 Task: Create record types of product object.
Action: Mouse moved to (550, 51)
Screenshot: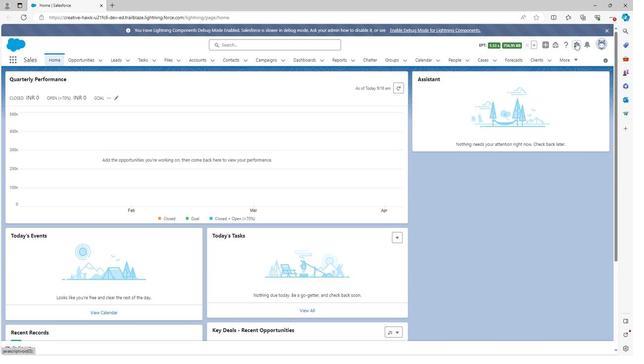 
Action: Mouse pressed left at (550, 51)
Screenshot: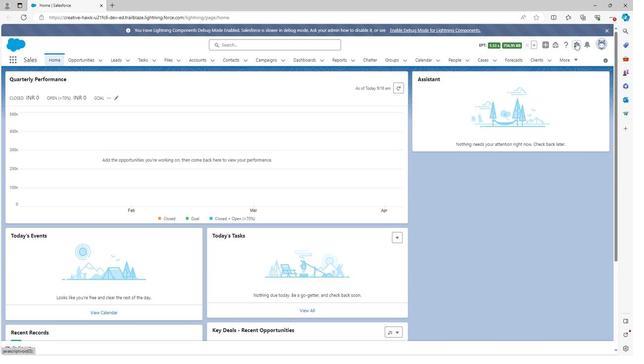 
Action: Mouse moved to (527, 74)
Screenshot: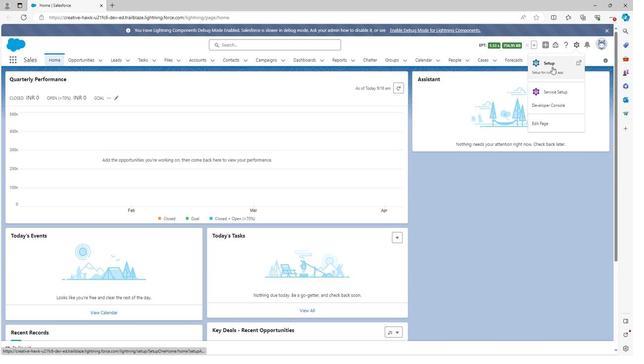 
Action: Mouse pressed left at (527, 74)
Screenshot: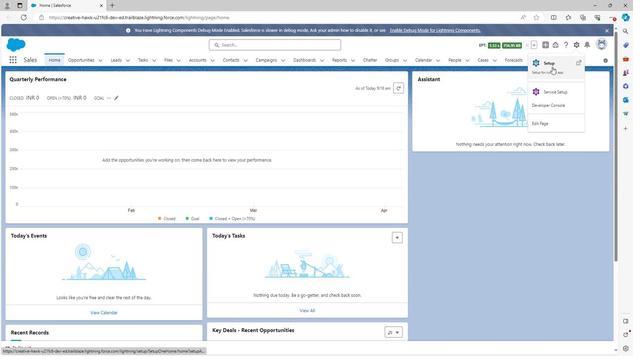 
Action: Mouse moved to (53, 67)
Screenshot: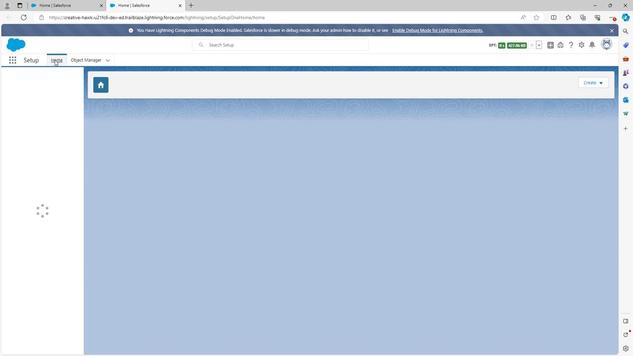 
Action: Mouse pressed left at (53, 67)
Screenshot: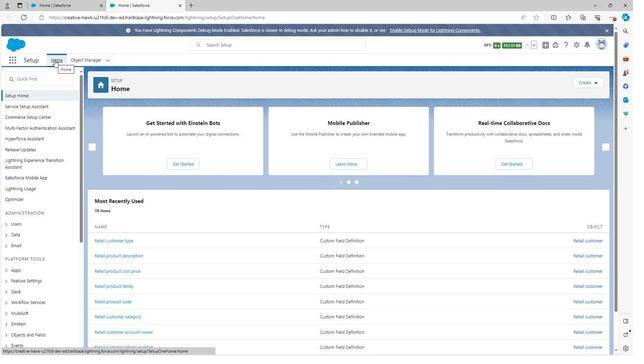 
Action: Mouse moved to (48, 84)
Screenshot: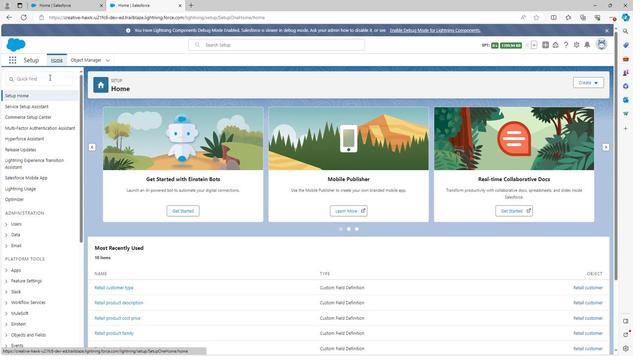 
Action: Mouse pressed left at (48, 84)
Screenshot: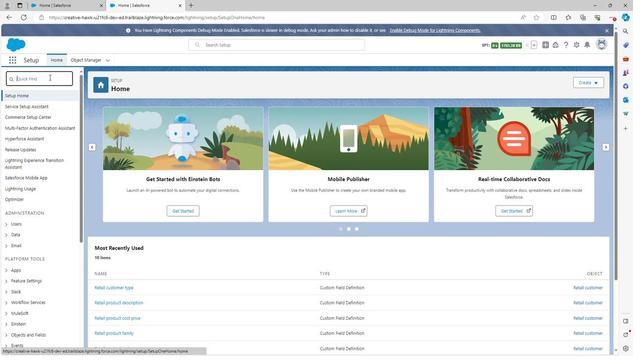 
Action: Mouse moved to (49, 85)
Screenshot: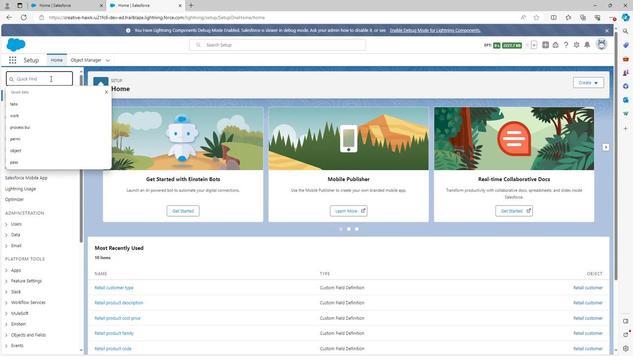 
Action: Key pressed r
Screenshot: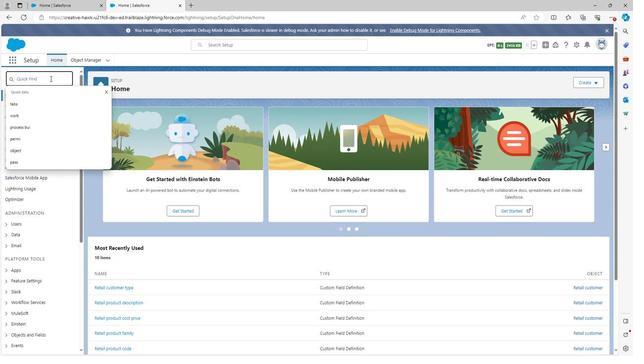 
Action: Mouse moved to (51, 86)
Screenshot: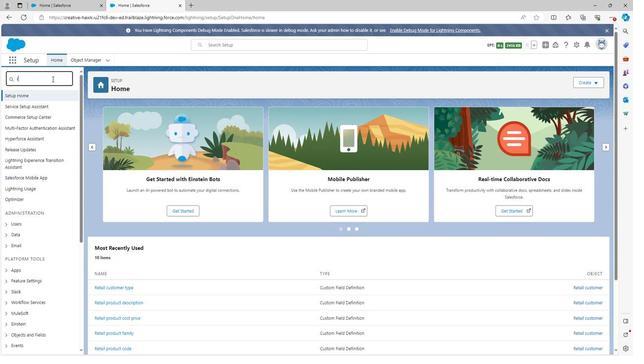 
Action: Key pressed e
Screenshot: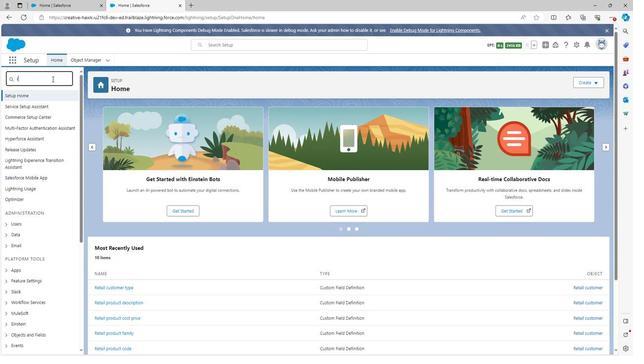 
Action: Mouse moved to (52, 86)
Screenshot: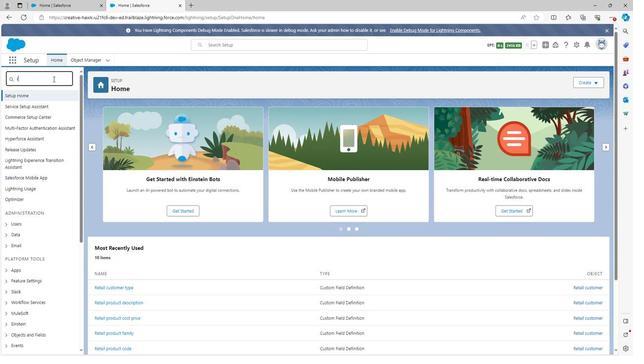 
Action: Key pressed co
Screenshot: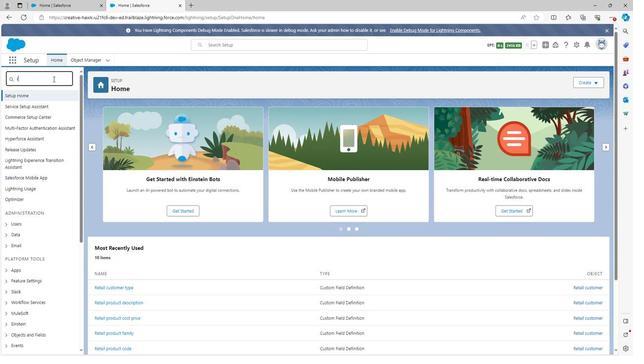 
Action: Mouse moved to (52, 86)
Screenshot: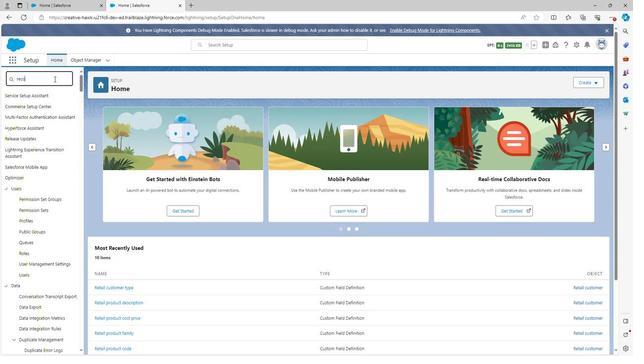 
Action: Key pressed r
Screenshot: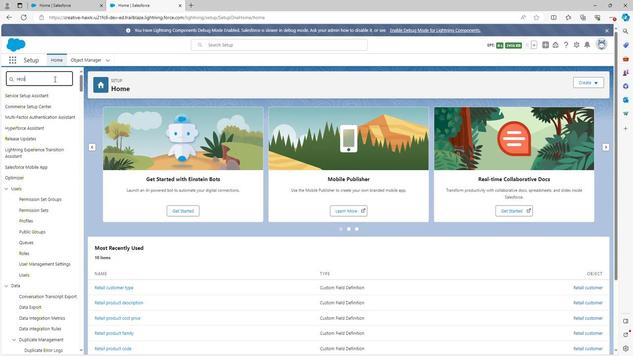 
Action: Mouse moved to (79, 66)
Screenshot: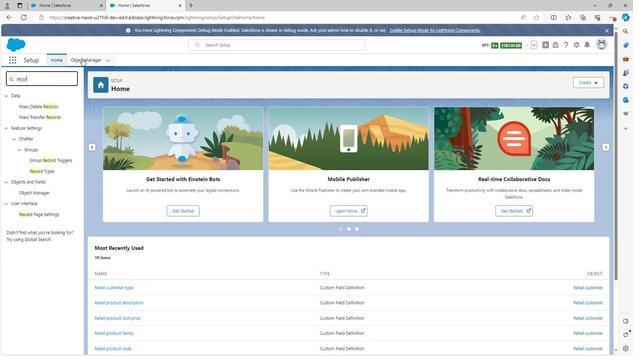 
Action: Mouse pressed left at (79, 66)
Screenshot: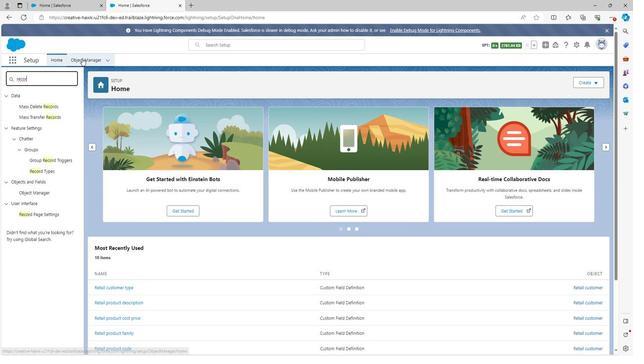 
Action: Mouse moved to (44, 264)
Screenshot: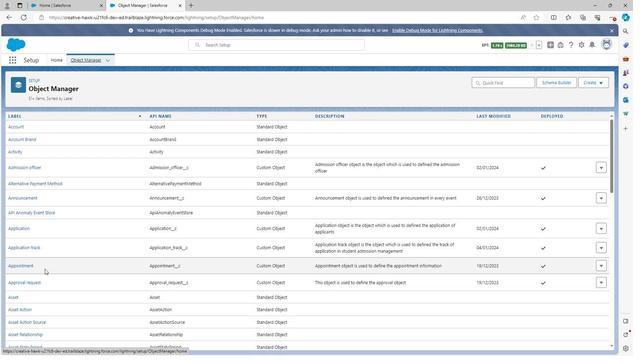 
Action: Mouse scrolled (44, 264) with delta (0, 0)
Screenshot: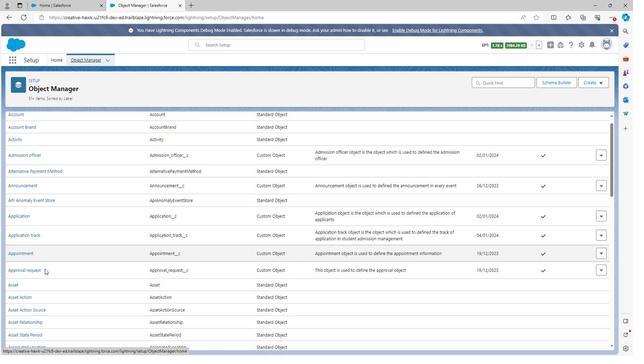 
Action: Mouse scrolled (44, 264) with delta (0, 0)
Screenshot: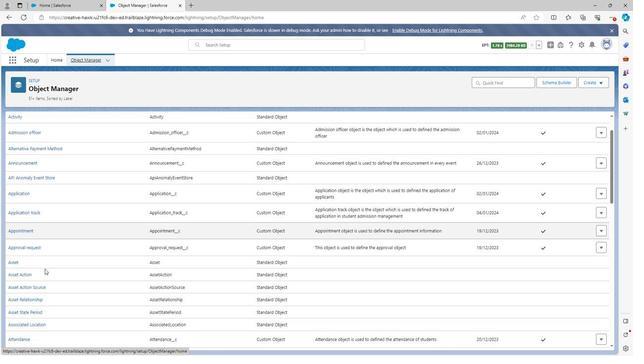 
Action: Mouse scrolled (44, 264) with delta (0, 0)
Screenshot: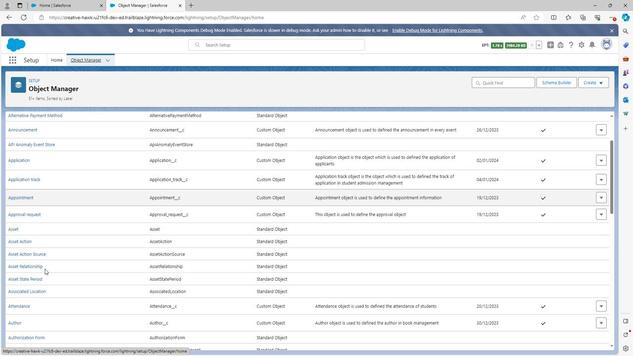 
Action: Mouse scrolled (44, 264) with delta (0, 0)
Screenshot: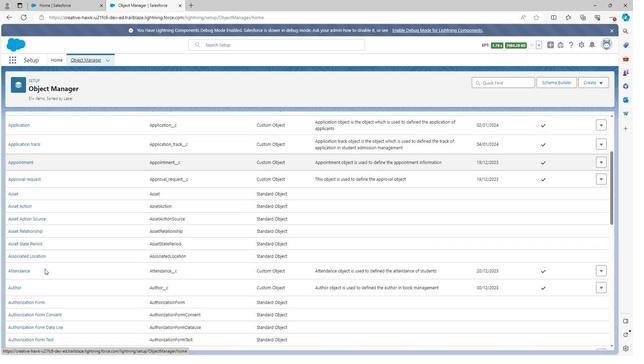 
Action: Mouse scrolled (44, 264) with delta (0, 0)
Screenshot: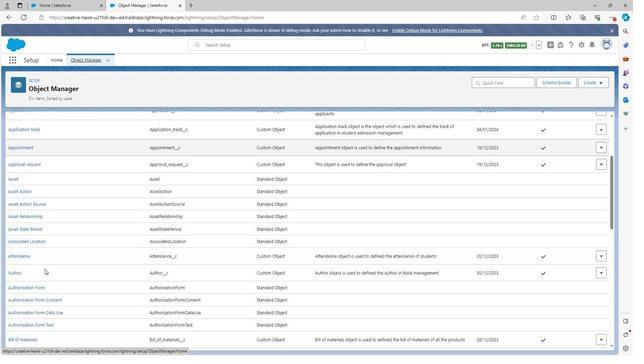 
Action: Mouse scrolled (44, 264) with delta (0, 0)
Screenshot: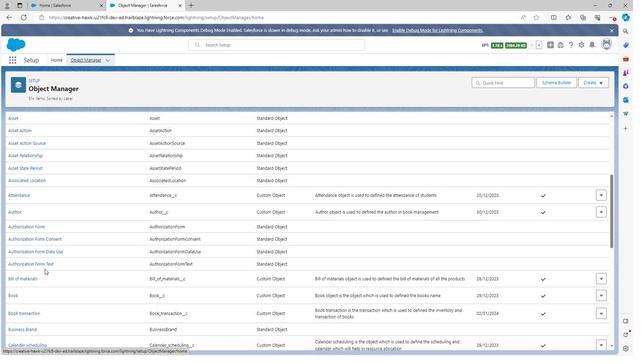 
Action: Mouse scrolled (44, 264) with delta (0, 0)
Screenshot: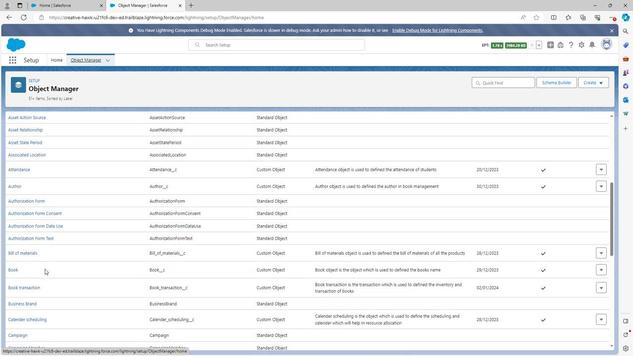 
Action: Mouse scrolled (44, 264) with delta (0, 0)
Screenshot: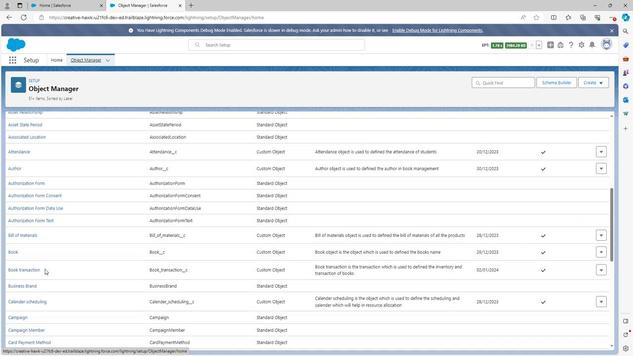 
Action: Mouse scrolled (44, 264) with delta (0, 0)
Screenshot: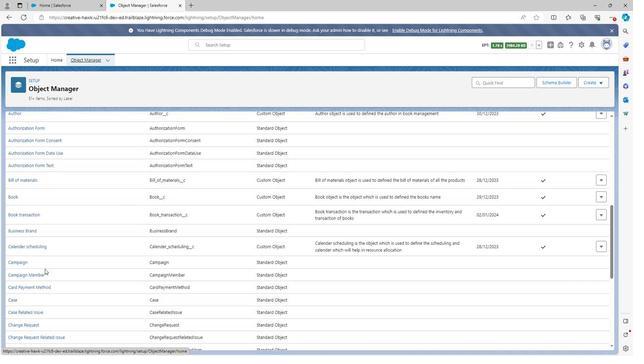 
Action: Mouse scrolled (44, 264) with delta (0, 0)
Screenshot: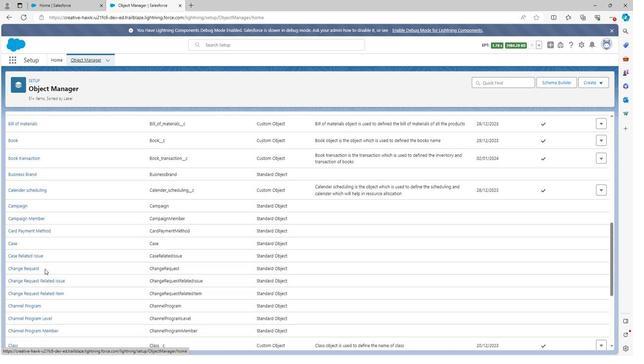 
Action: Mouse scrolled (44, 264) with delta (0, 0)
Screenshot: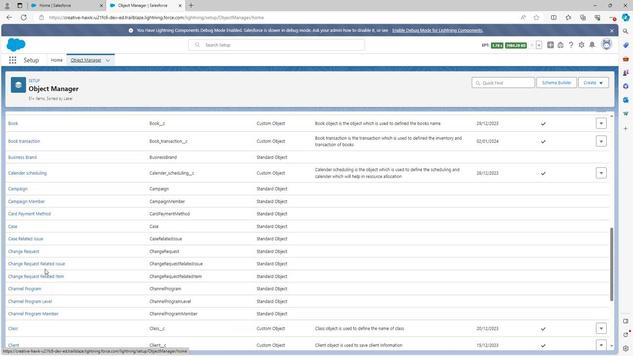 
Action: Mouse scrolled (44, 264) with delta (0, 0)
Screenshot: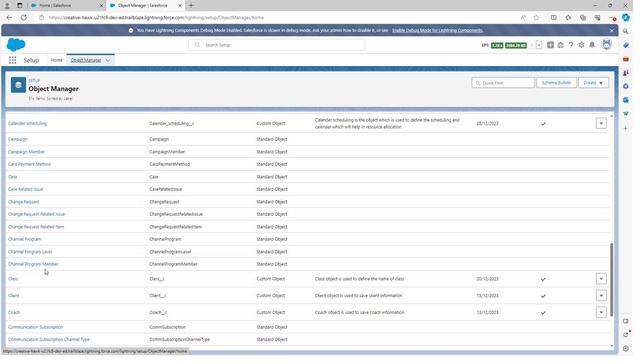 
Action: Mouse scrolled (44, 264) with delta (0, 0)
Screenshot: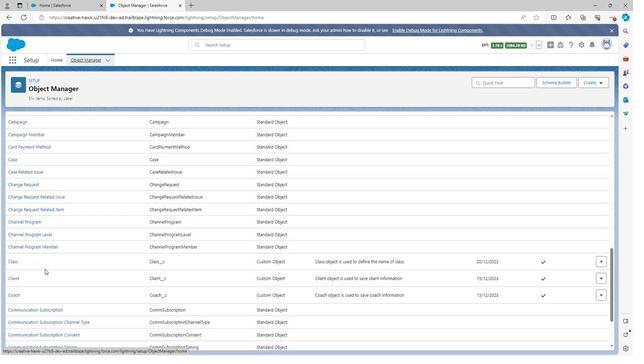 
Action: Mouse scrolled (44, 264) with delta (0, 0)
Screenshot: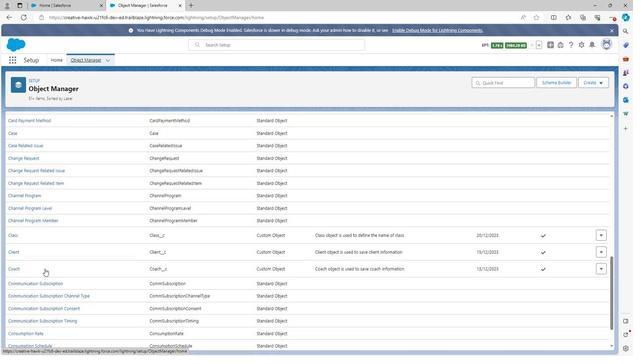
Action: Mouse moved to (44, 265)
Screenshot: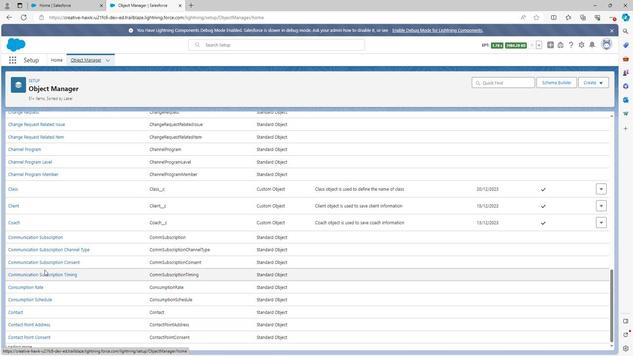 
Action: Mouse scrolled (44, 265) with delta (0, 0)
Screenshot: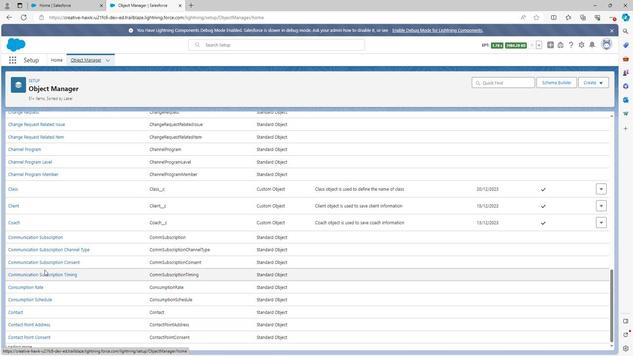 
Action: Mouse moved to (43, 265)
Screenshot: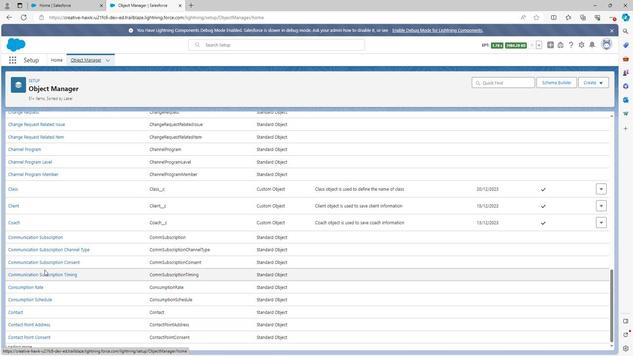 
Action: Mouse scrolled (43, 265) with delta (0, 0)
Screenshot: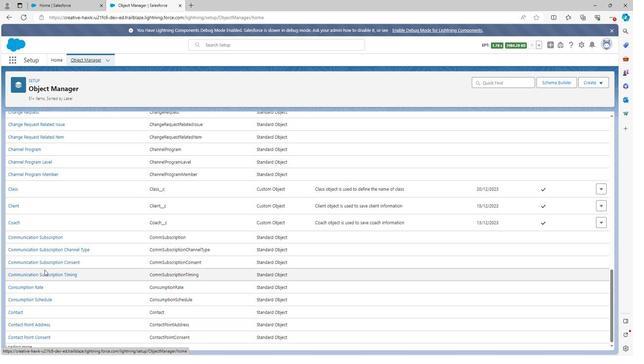 
Action: Mouse scrolled (43, 265) with delta (0, 0)
Screenshot: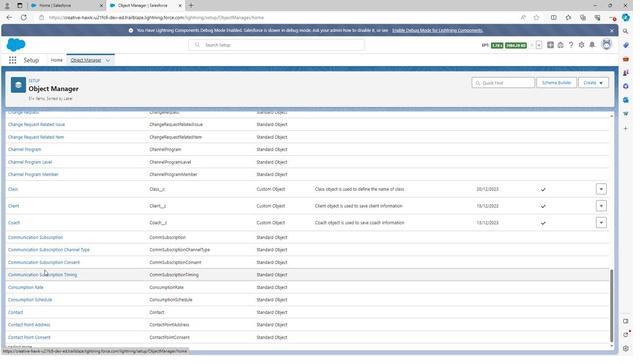 
Action: Mouse scrolled (43, 265) with delta (0, 0)
Screenshot: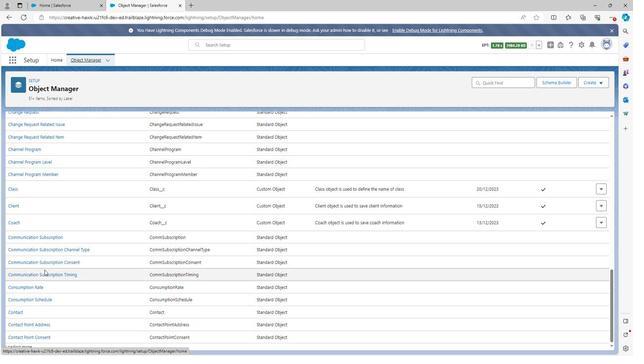 
Action: Mouse scrolled (43, 265) with delta (0, 0)
Screenshot: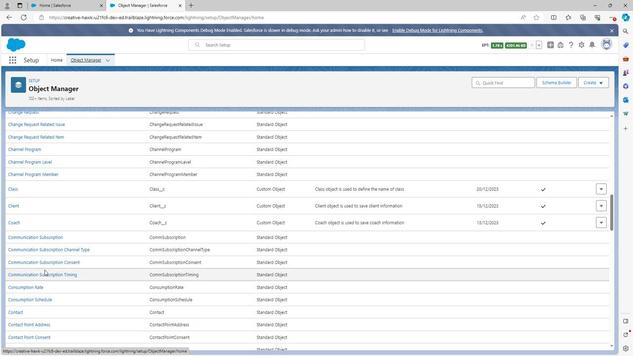 
Action: Mouse scrolled (43, 265) with delta (0, 0)
Screenshot: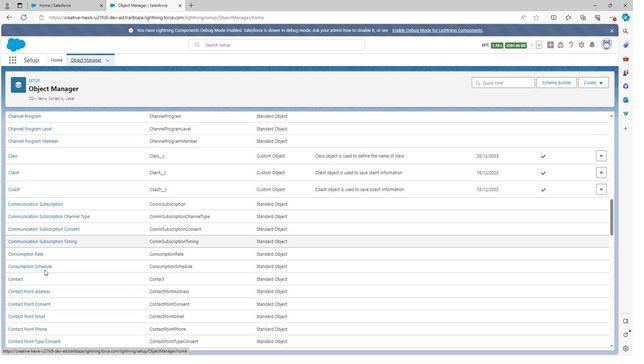
Action: Mouse scrolled (43, 265) with delta (0, 0)
Screenshot: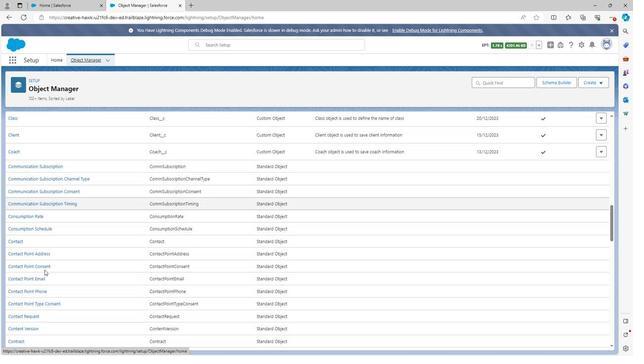 
Action: Mouse scrolled (43, 265) with delta (0, 0)
Screenshot: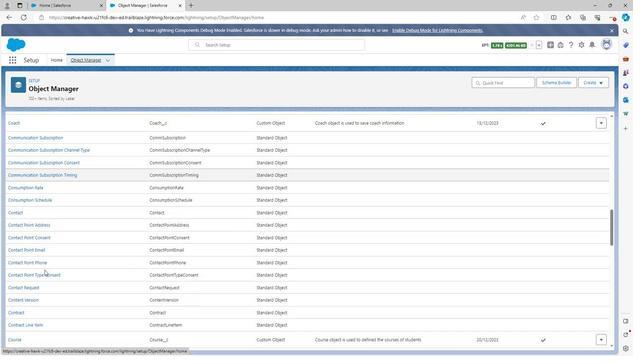 
Action: Mouse scrolled (43, 265) with delta (0, 0)
Screenshot: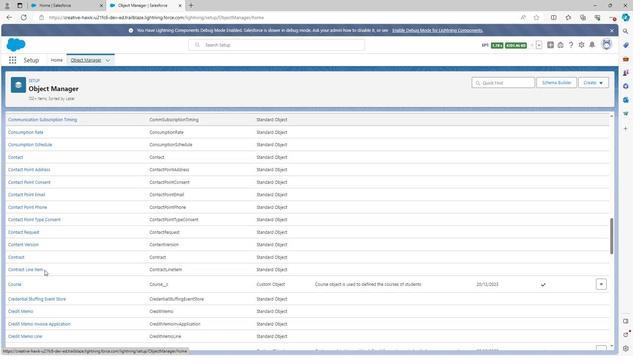 
Action: Mouse scrolled (43, 265) with delta (0, 0)
Screenshot: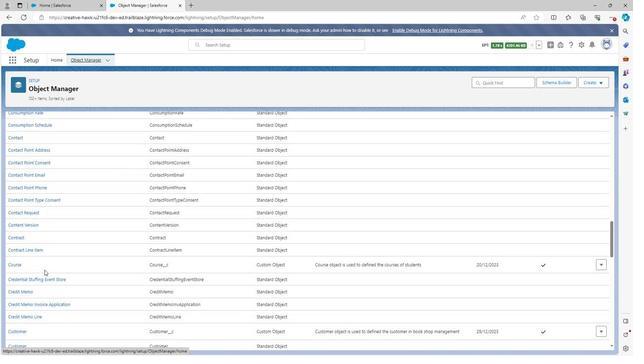 
Action: Mouse scrolled (43, 265) with delta (0, 0)
Screenshot: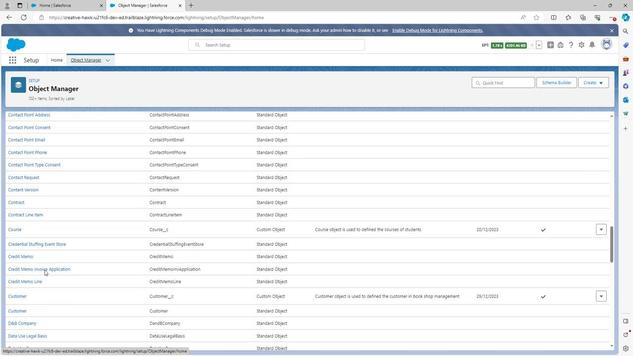 
Action: Mouse scrolled (43, 265) with delta (0, 0)
Screenshot: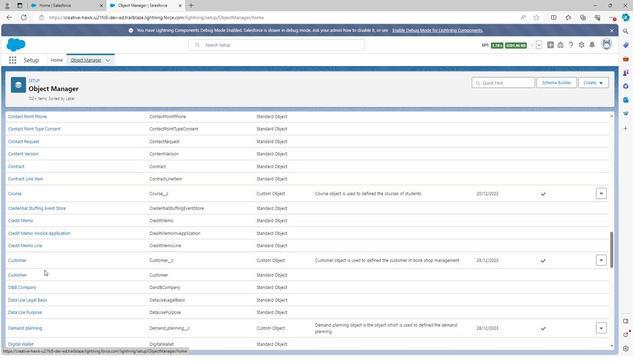 
Action: Mouse scrolled (43, 265) with delta (0, 0)
Screenshot: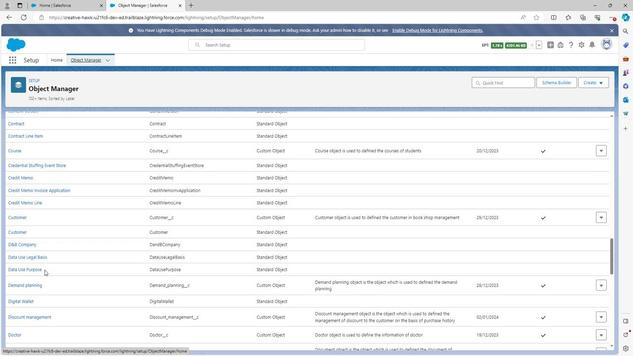 
Action: Mouse scrolled (43, 265) with delta (0, 0)
Screenshot: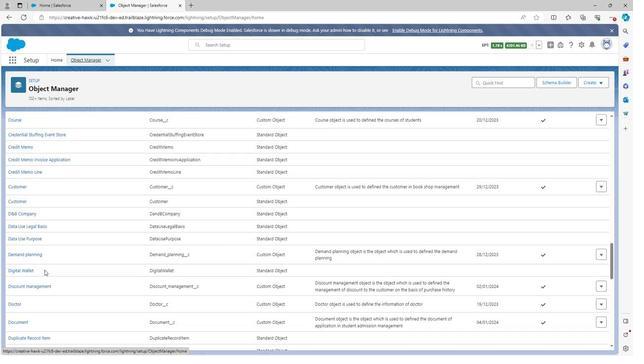 
Action: Mouse scrolled (43, 265) with delta (0, 0)
Screenshot: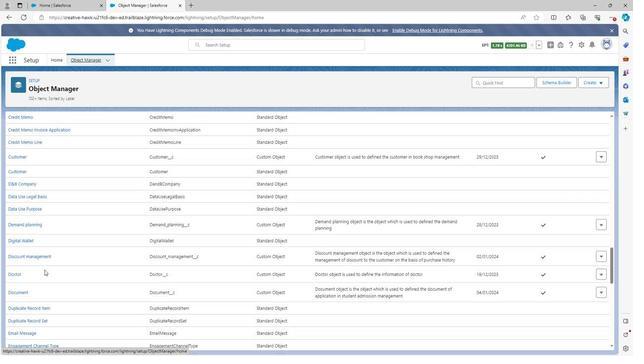 
Action: Mouse scrolled (43, 265) with delta (0, 0)
Screenshot: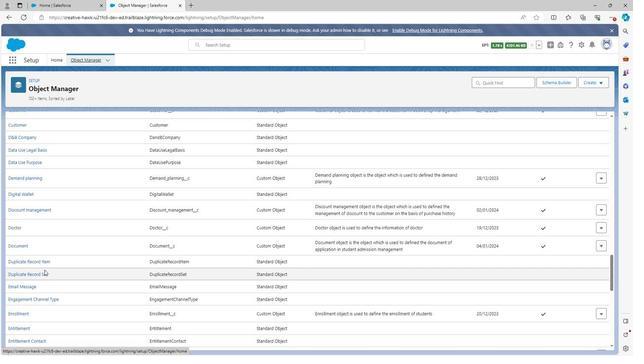 
Action: Mouse scrolled (43, 265) with delta (0, 0)
Screenshot: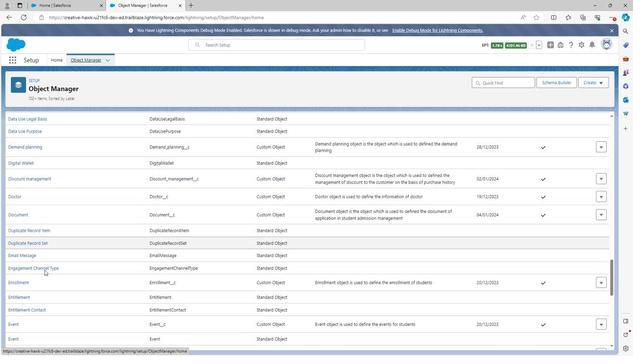 
Action: Mouse scrolled (43, 265) with delta (0, 0)
Screenshot: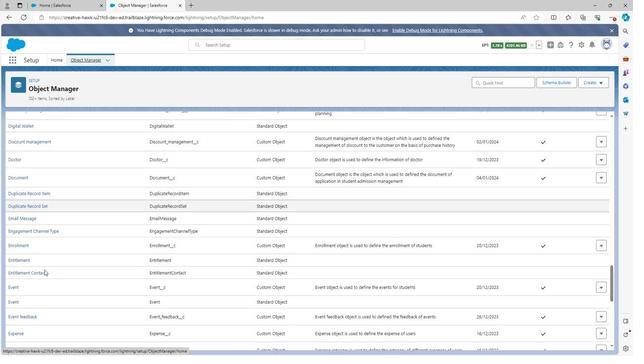 
Action: Mouse scrolled (43, 265) with delta (0, 0)
Screenshot: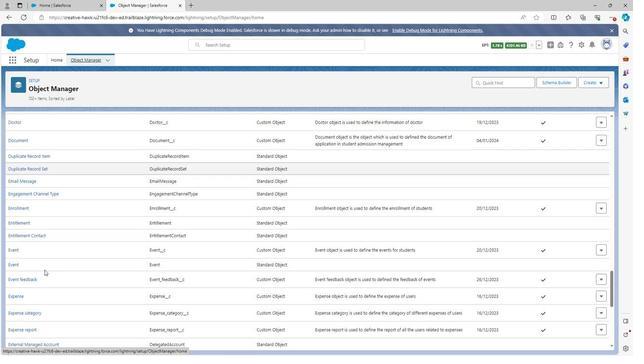 
Action: Mouse scrolled (43, 265) with delta (0, 0)
Screenshot: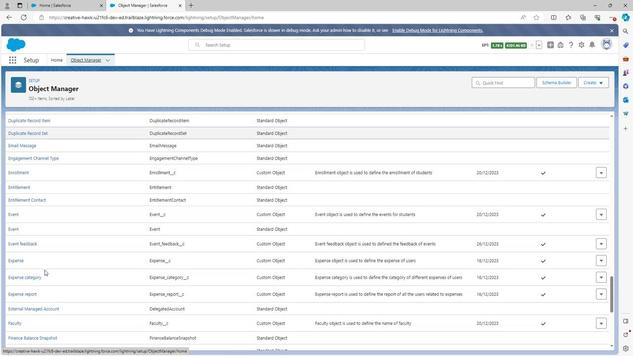 
Action: Mouse scrolled (43, 265) with delta (0, 0)
Screenshot: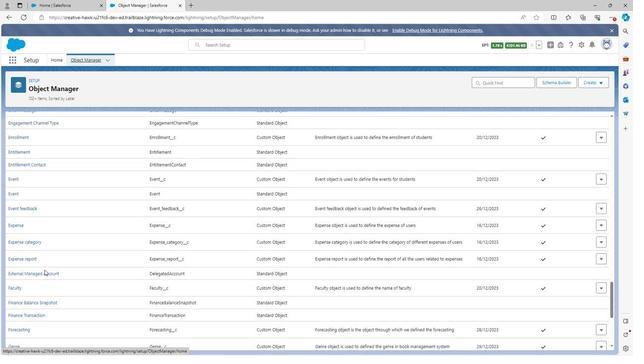 
Action: Mouse scrolled (43, 265) with delta (0, 0)
Screenshot: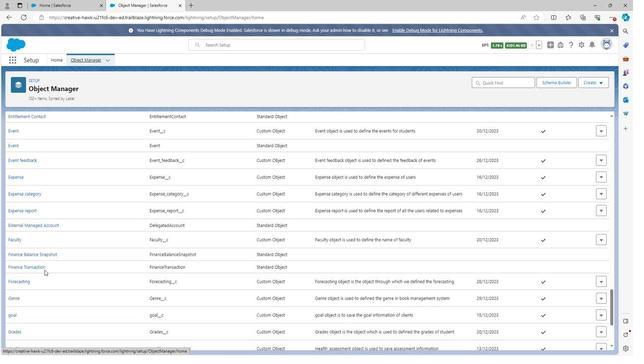 
Action: Mouse scrolled (43, 265) with delta (0, 0)
Screenshot: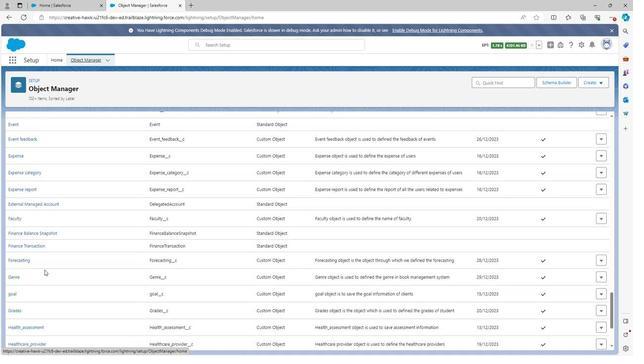
Action: Mouse scrolled (43, 265) with delta (0, 0)
Screenshot: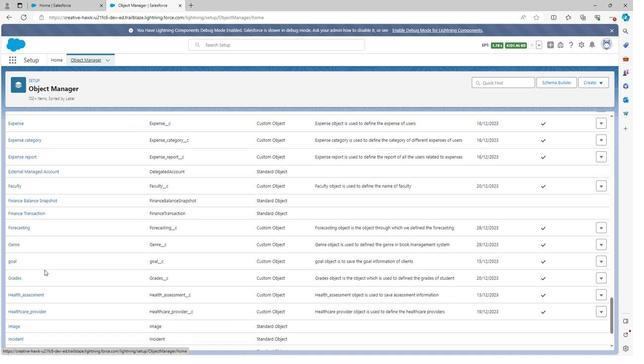 
Action: Mouse scrolled (43, 265) with delta (0, 0)
Screenshot: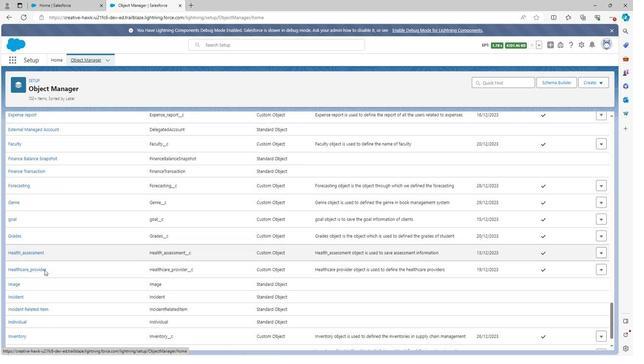 
Action: Mouse scrolled (43, 265) with delta (0, 0)
Screenshot: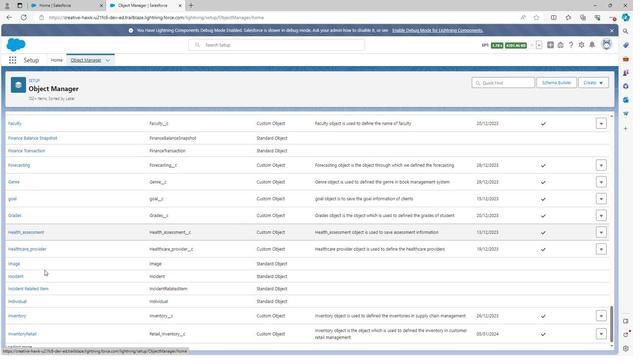 
Action: Mouse scrolled (43, 265) with delta (0, 0)
Screenshot: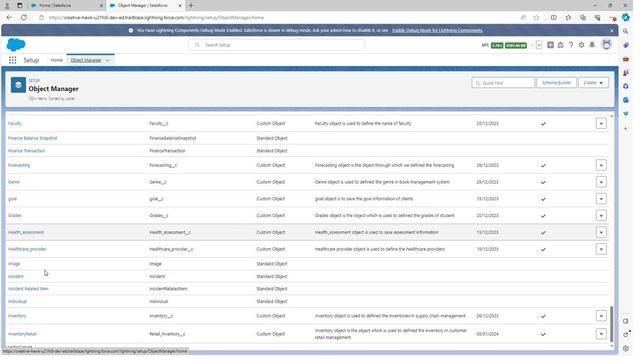 
Action: Mouse scrolled (43, 265) with delta (0, 0)
Screenshot: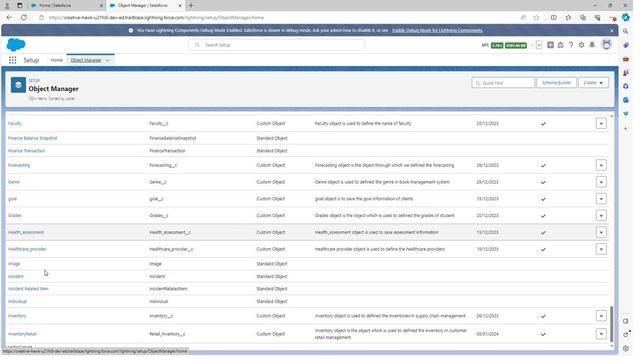 
Action: Mouse scrolled (43, 265) with delta (0, 0)
Screenshot: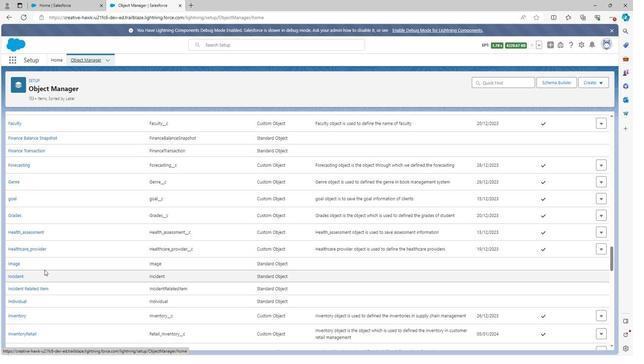 
Action: Mouse scrolled (43, 265) with delta (0, 0)
Screenshot: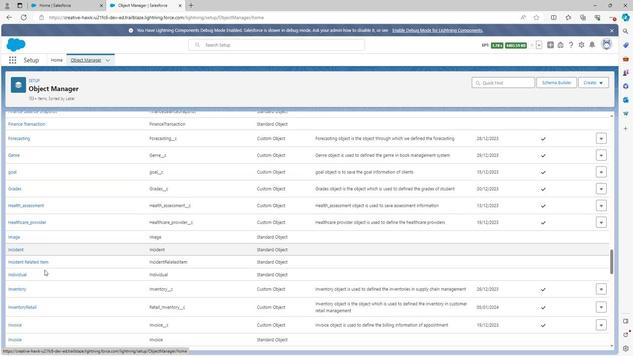 
Action: Mouse scrolled (43, 265) with delta (0, 0)
Screenshot: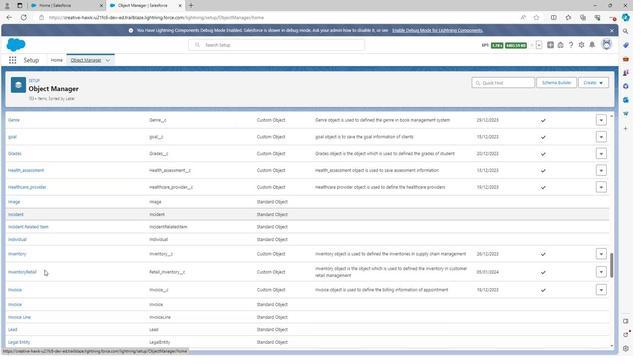 
Action: Mouse scrolled (43, 265) with delta (0, 0)
Screenshot: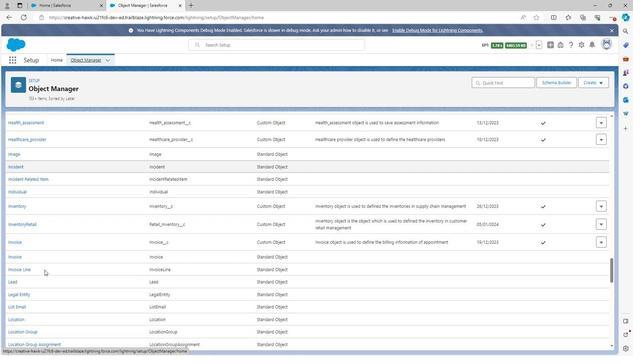 
Action: Mouse scrolled (43, 265) with delta (0, 0)
Screenshot: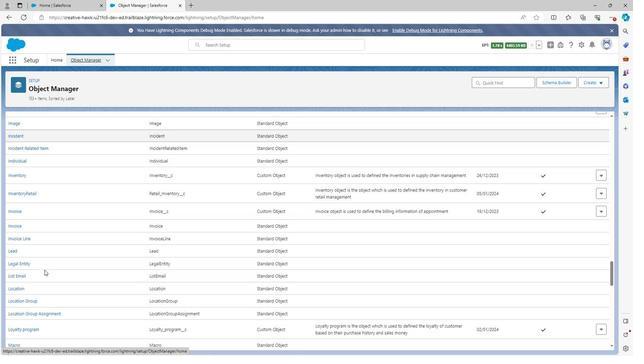 
Action: Mouse scrolled (43, 265) with delta (0, 0)
Screenshot: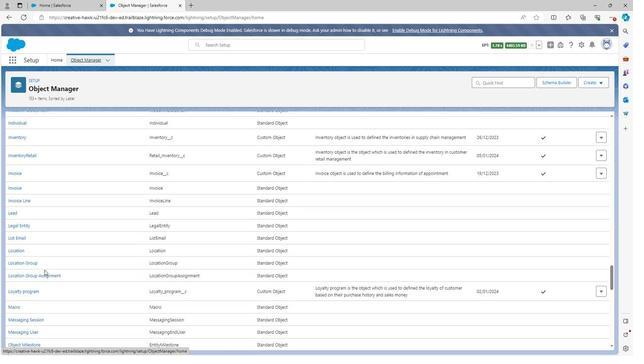 
Action: Mouse scrolled (43, 265) with delta (0, 0)
Screenshot: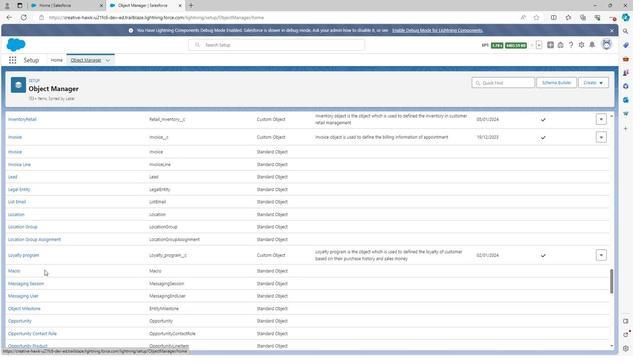 
Action: Mouse scrolled (43, 265) with delta (0, 0)
Screenshot: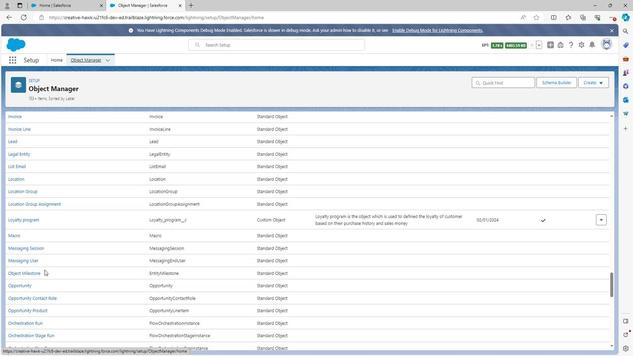 
Action: Mouse scrolled (43, 265) with delta (0, 0)
Screenshot: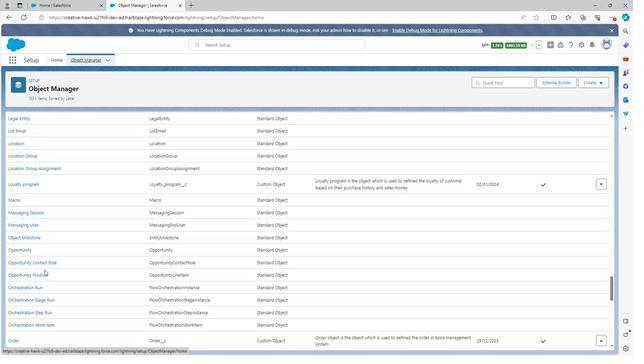 
Action: Mouse scrolled (43, 265) with delta (0, 0)
Screenshot: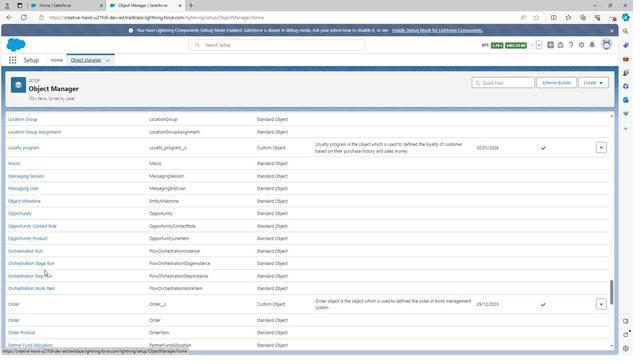 
Action: Mouse scrolled (43, 265) with delta (0, 0)
Screenshot: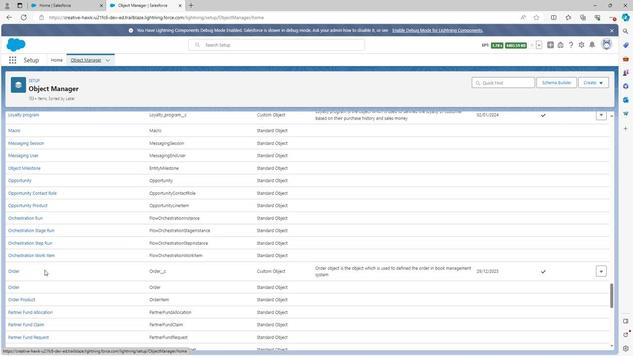 
Action: Mouse scrolled (43, 265) with delta (0, 0)
Screenshot: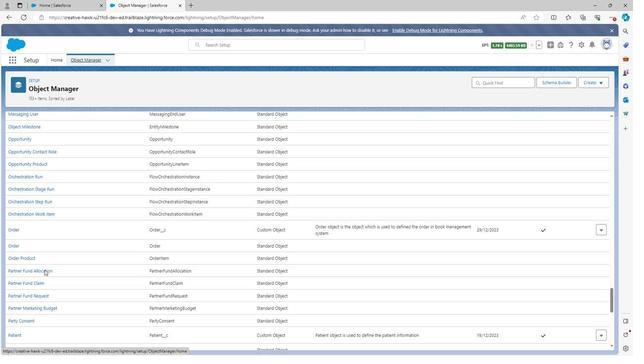 
Action: Mouse scrolled (43, 265) with delta (0, 0)
Screenshot: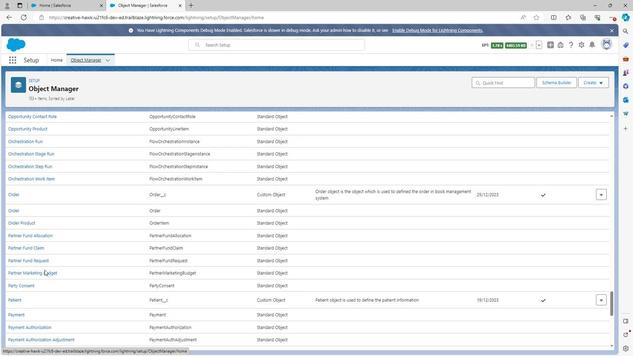 
Action: Mouse scrolled (43, 265) with delta (0, 0)
Screenshot: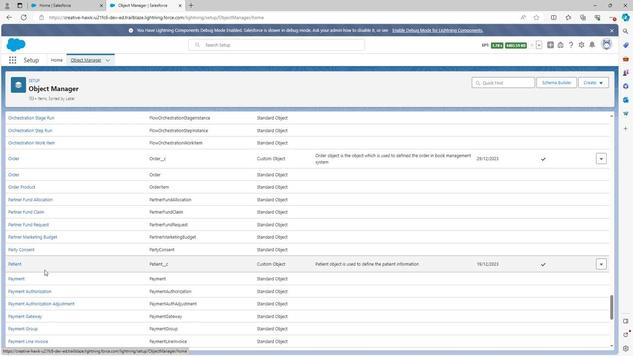 
Action: Mouse scrolled (43, 265) with delta (0, 0)
Screenshot: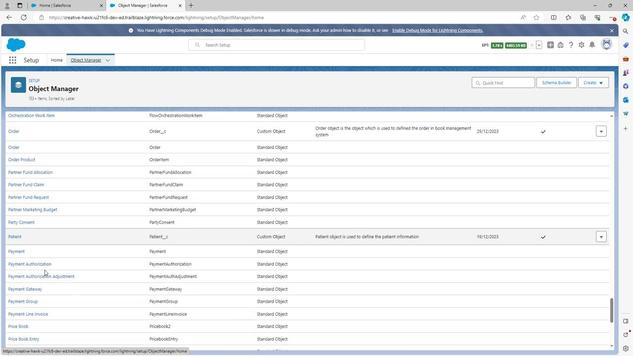 
Action: Mouse scrolled (43, 265) with delta (0, 0)
Screenshot: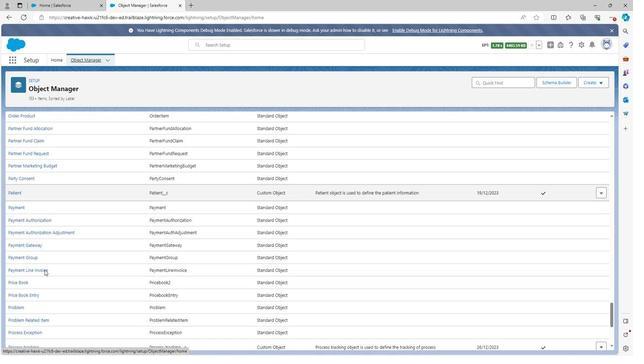 
Action: Mouse scrolled (43, 265) with delta (0, 0)
Screenshot: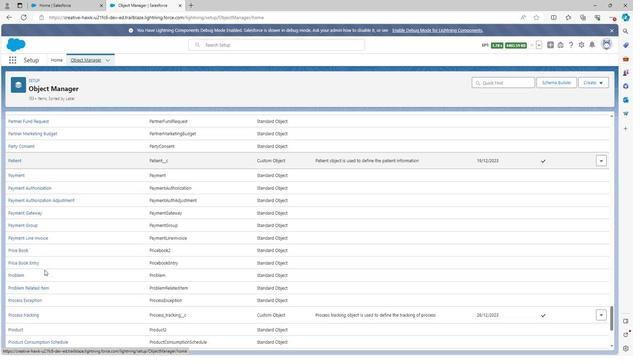 
Action: Mouse moved to (16, 285)
Screenshot: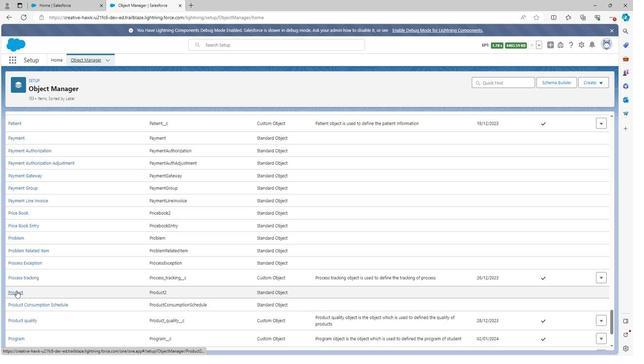 
Action: Mouse scrolled (16, 285) with delta (0, 0)
Screenshot: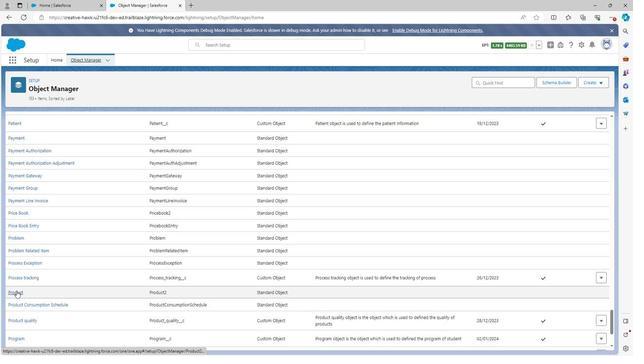 
Action: Mouse scrolled (16, 285) with delta (0, 0)
Screenshot: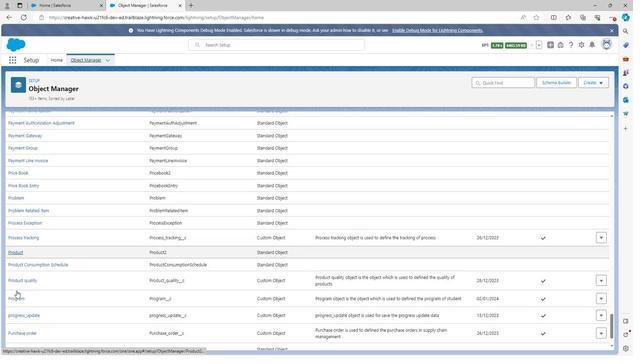 
Action: Mouse moved to (16, 285)
Screenshot: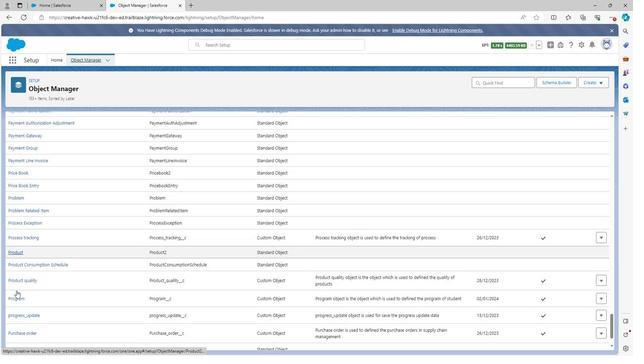
Action: Mouse scrolled (16, 285) with delta (0, 0)
Screenshot: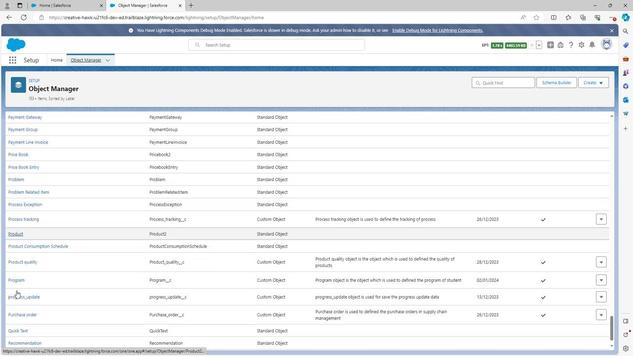 
Action: Mouse moved to (18, 285)
Screenshot: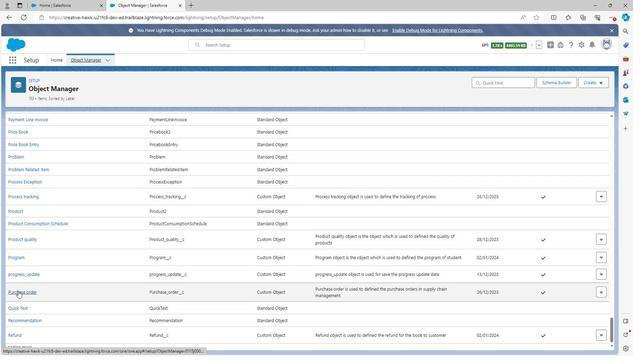 
Action: Mouse scrolled (18, 285) with delta (0, 0)
Screenshot: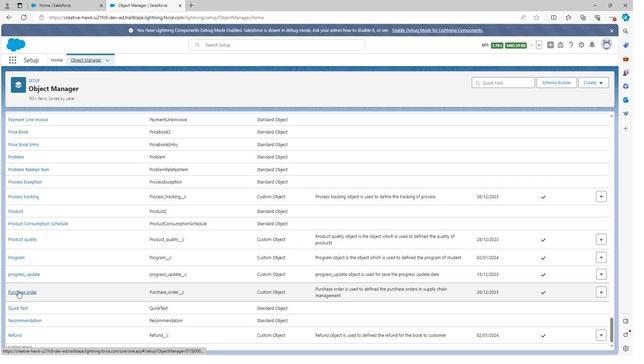 
Action: Mouse scrolled (18, 285) with delta (0, 0)
Screenshot: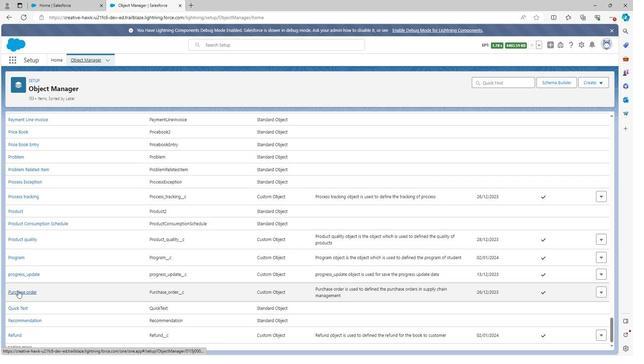 
Action: Mouse scrolled (18, 285) with delta (0, 0)
Screenshot: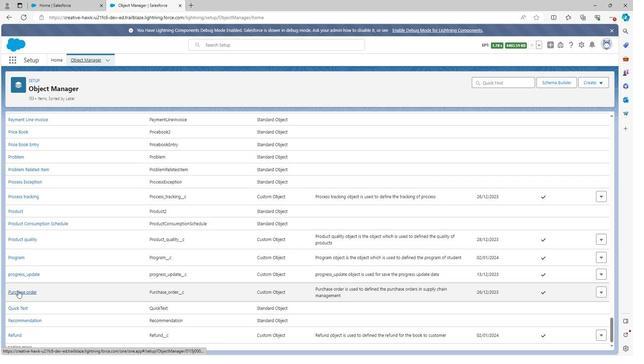 
Action: Mouse moved to (28, 286)
Screenshot: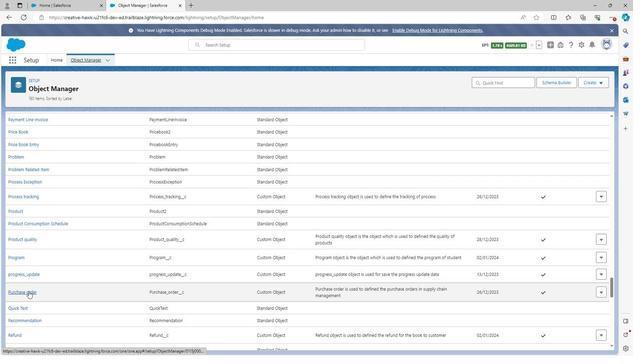 
Action: Mouse scrolled (28, 285) with delta (0, 0)
Screenshot: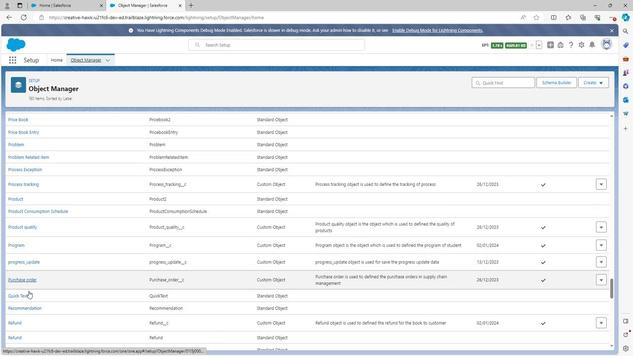 
Action: Mouse scrolled (28, 285) with delta (0, 0)
Screenshot: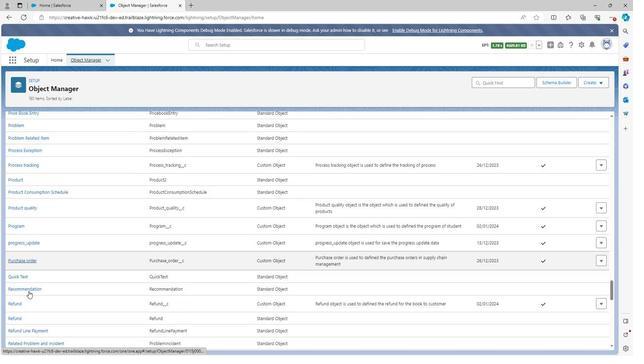 
Action: Mouse scrolled (28, 285) with delta (0, 0)
Screenshot: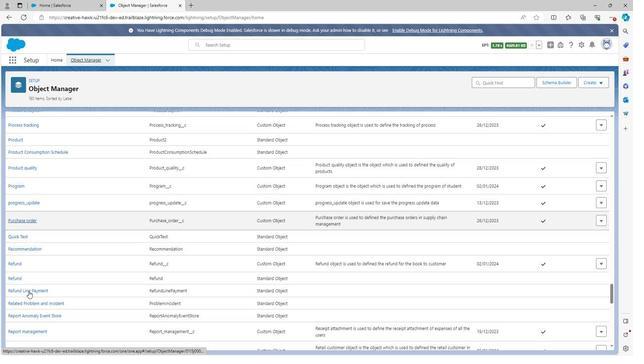 
Action: Mouse scrolled (28, 285) with delta (0, 0)
Screenshot: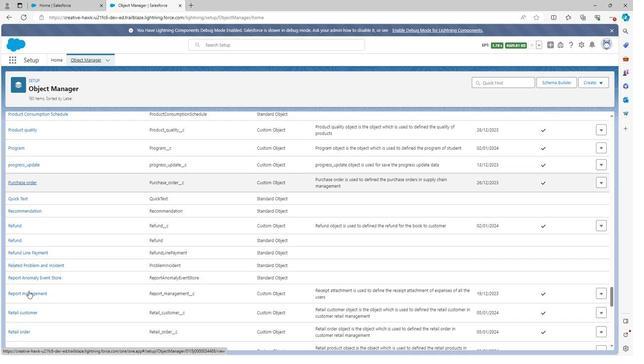 
Action: Mouse moved to (25, 309)
Screenshot: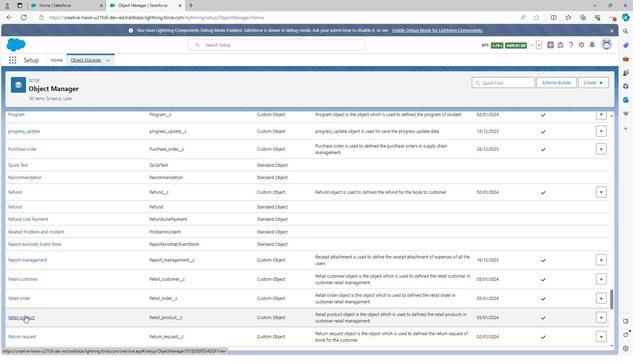 
Action: Mouse pressed left at (25, 309)
Screenshot: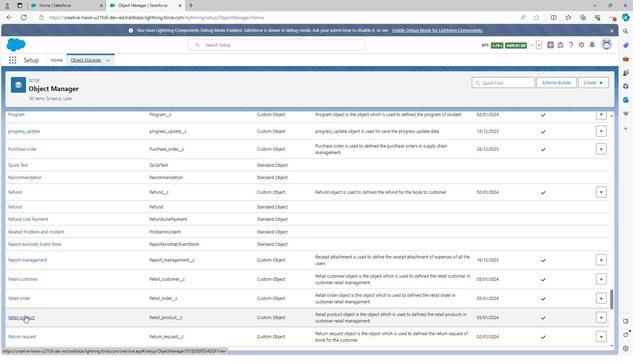 
Action: Mouse moved to (28, 218)
Screenshot: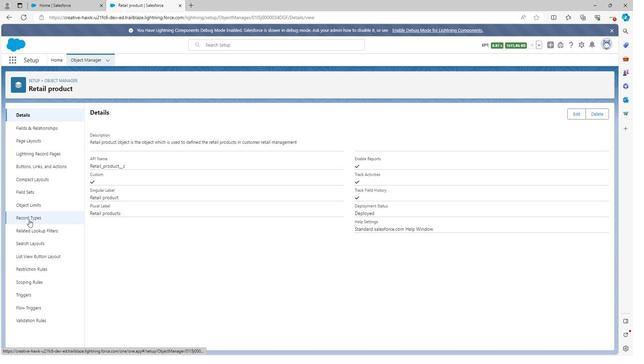 
Action: Mouse pressed left at (28, 218)
Screenshot: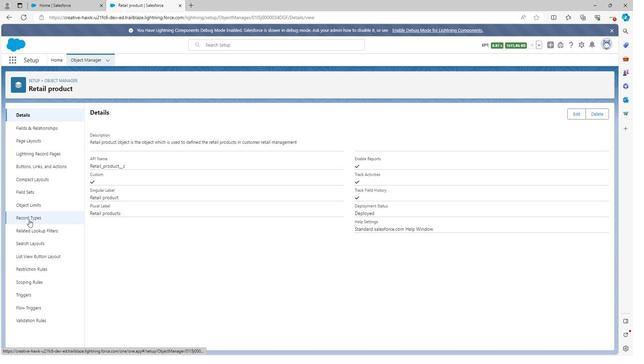 
Action: Mouse moved to (514, 119)
Screenshot: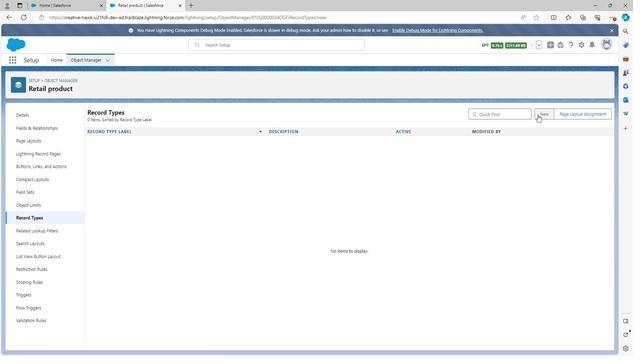 
Action: Mouse pressed left at (514, 119)
Screenshot: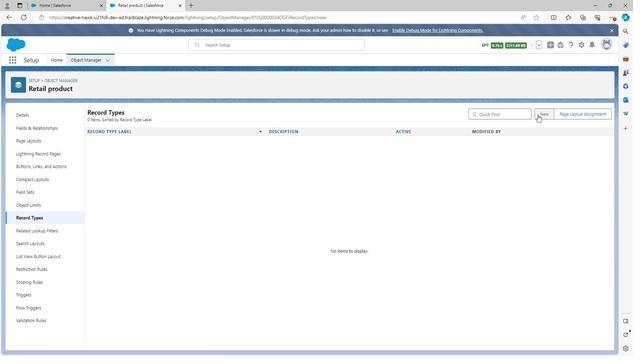 
Action: Mouse moved to (191, 177)
Screenshot: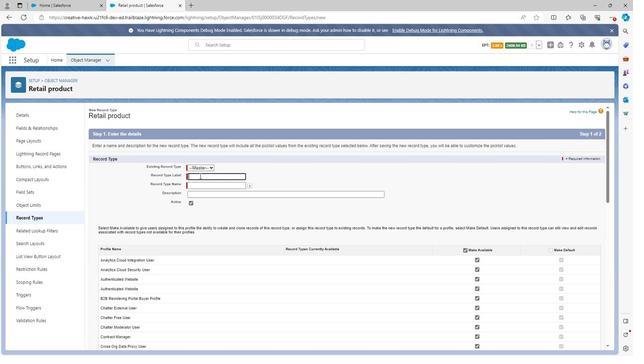 
Action: Key pressed <Key.shift><Key.shift><Key.shift><Key.shift><Key.shift><Key.shift><Key.shift><Key.shift><Key.shift><Key.shift><Key.shift><Key.shift>Retail<Key.space>product<Key.space>code<Key.space>
Screenshot: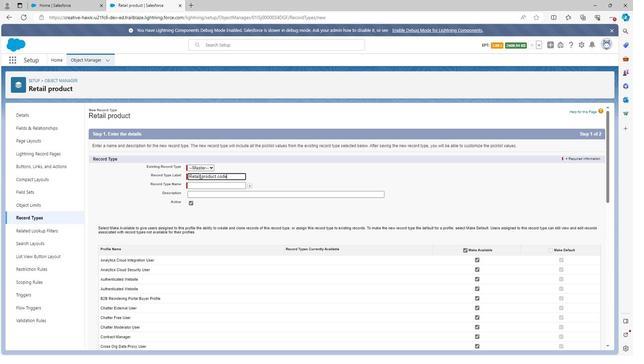 
Action: Mouse moved to (277, 178)
Screenshot: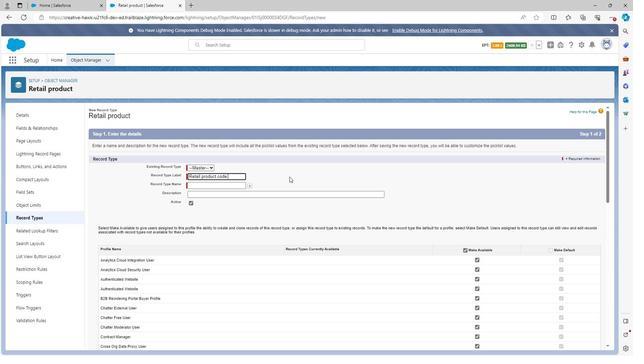 
Action: Mouse pressed left at (277, 178)
Screenshot: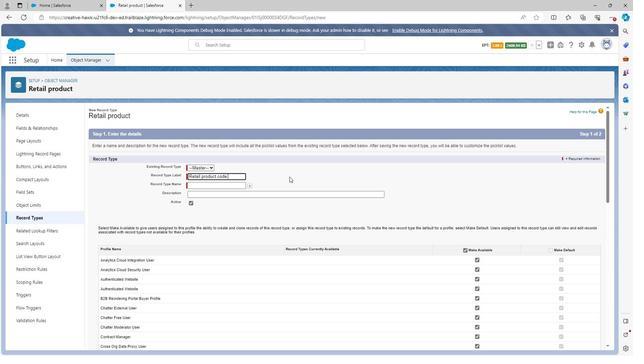 
Action: Mouse moved to (237, 193)
Screenshot: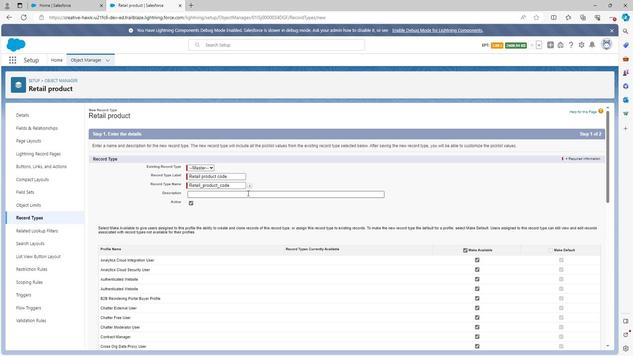 
Action: Mouse pressed left at (237, 193)
Screenshot: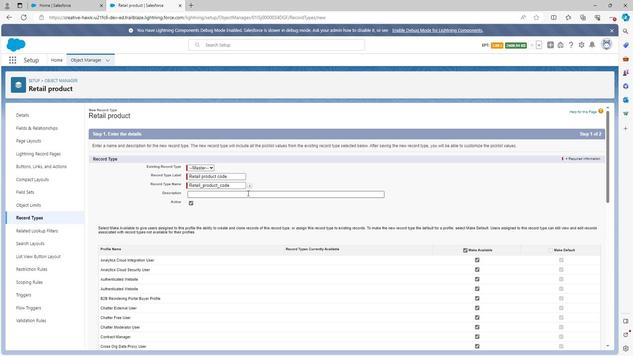 
Action: Mouse moved to (208, 191)
Screenshot: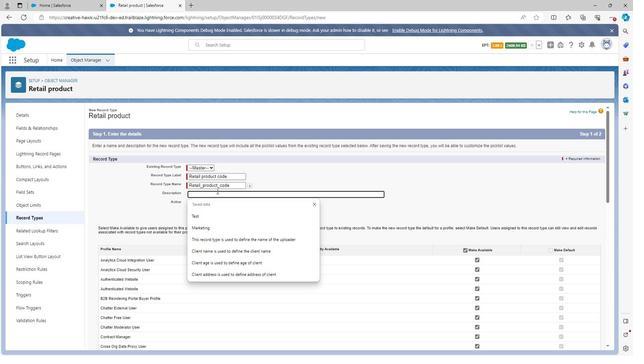 
Action: Key pressed <Key.shift><Key.shift>Retail<Key.space>product<Key.space>code<Key.space>record<Key.space>type<Key.space>is<Key.space>the<Key.space>record<Key.space>type<Key.space>in<Key.space>which<Key.space>w<Key.left><Key.left><Key.left><Key.left><Key.left><Key.left><Key.left><Key.left><Key.backspace><Key.backspace>through<Key.right><Key.right><Key.right><Key.right><Key.right><Key.right><Key.right><Key.right><Key.right><Key.right><Key.right><Key.right><Key.right><Key.right><Key.right><Key.right><Key.right><Key.right><Key.right><Key.right><Key.right><Key.right><Key.right><Key.right><Key.right><Key.right><Key.right><Key.right><Key.right><Key.right><Key.right><Key.right><Key.right><Key.right><Key.right><Key.right><Key.right><Key.right><Key.right><Key.right><Key.right><Key.right><Key.right><Key.right><Key.right><Key.right><Key.right><Key.right><Key.right><Key.right><Key.right><Key.right><Key.right><Key.right><Key.right><Key.right><Key.right><Key.right><Key.right><Key.right><Key.right><Key.right><Key.right><Key.right><Key.right><Key.right><Key.right><Key.right><Key.right><Key.right><Key.right><Key.right><Key.right><Key.right><Key.right><Key.right><Key.right><Key.right><Key.right><Key.right><Key.right><Key.right>hich<Key.space>we<Key.space>can<Key.space>add<Key.space><Key.space>product<Key.space>code<Key.space>of<Key.space><Key.space>retail<Key.space>product
Screenshot: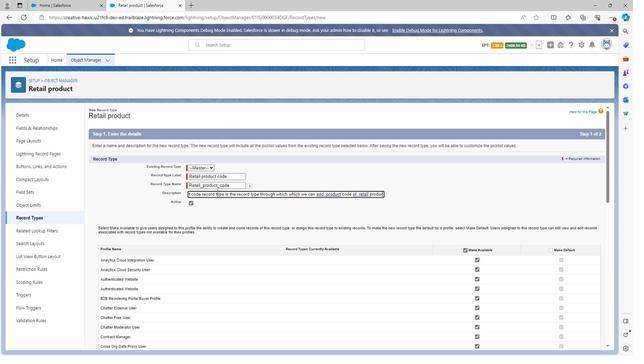 
Action: Mouse moved to (276, 195)
Screenshot: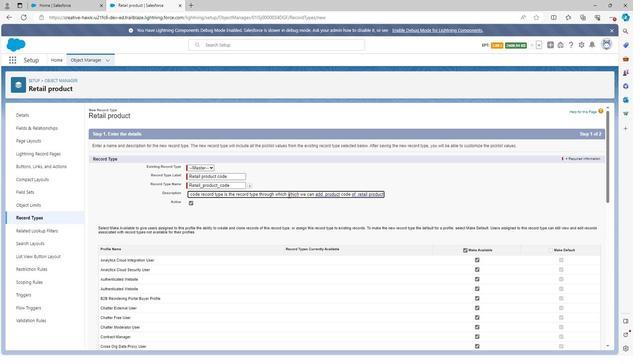 
Action: Mouse pressed left at (276, 195)
Screenshot: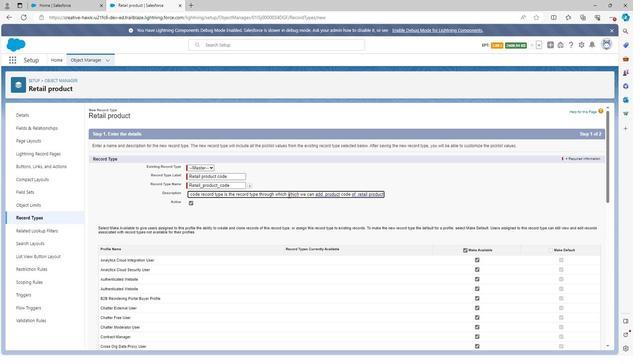 
Action: Mouse moved to (267, 231)
Screenshot: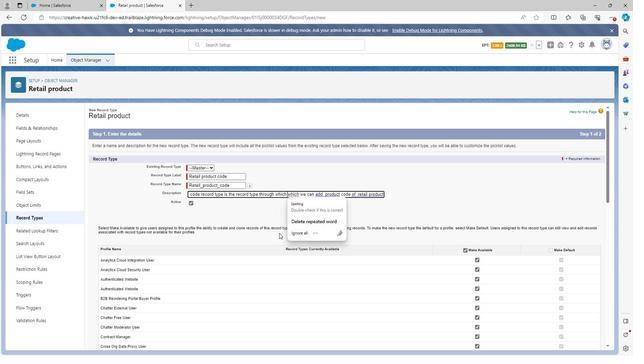 
Action: Key pressed <Key.backspace><Key.backspace><Key.backspace><Key.backspace><Key.backspace><Key.backspace>
Screenshot: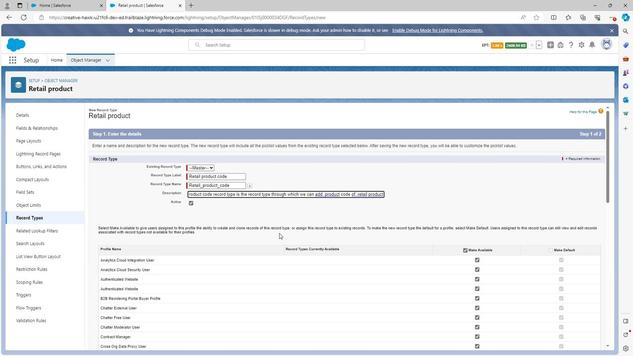 
Action: Mouse moved to (444, 249)
Screenshot: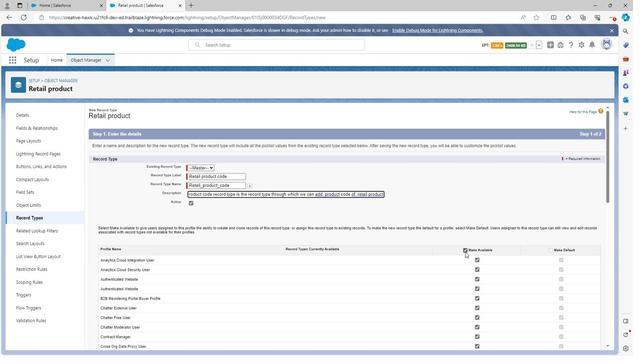 
Action: Mouse pressed left at (444, 249)
Screenshot: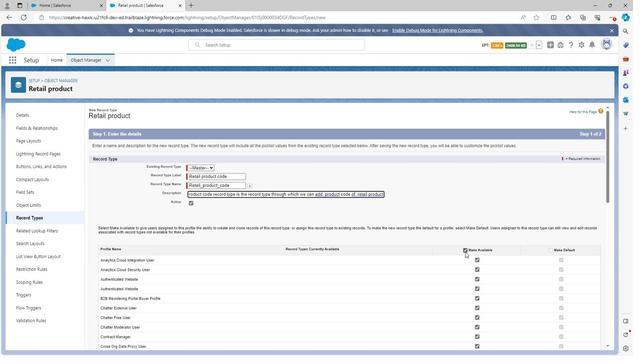
Action: Mouse pressed left at (444, 249)
Screenshot: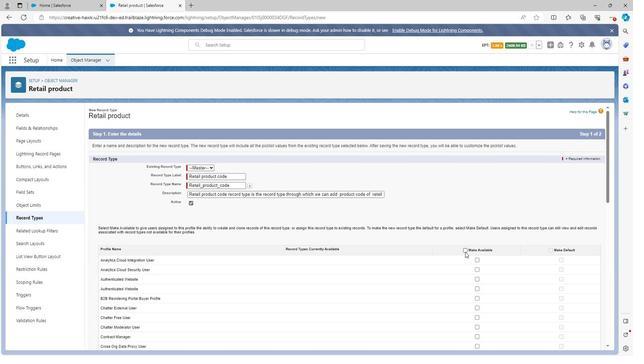 
Action: Mouse moved to (527, 247)
Screenshot: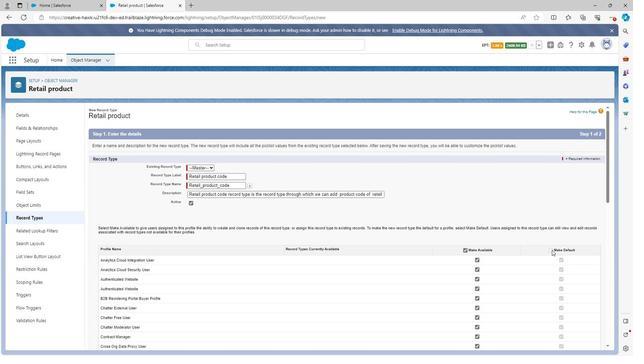 
Action: Mouse pressed left at (527, 247)
Screenshot: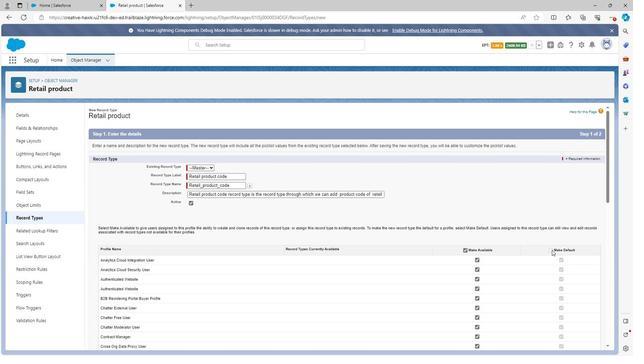 
Action: Mouse moved to (454, 257)
Screenshot: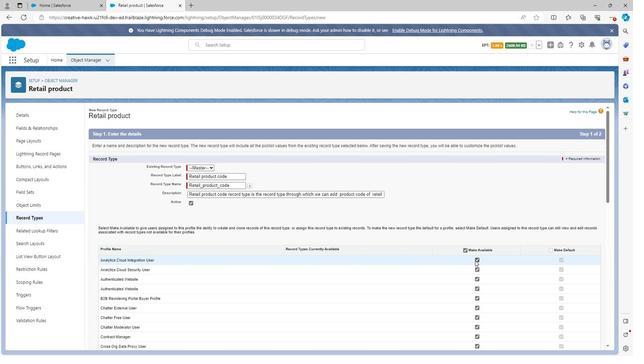 
Action: Mouse pressed left at (454, 257)
Screenshot: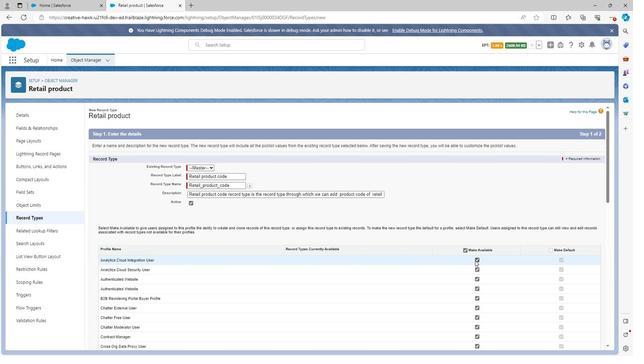 
Action: Mouse moved to (453, 266)
Screenshot: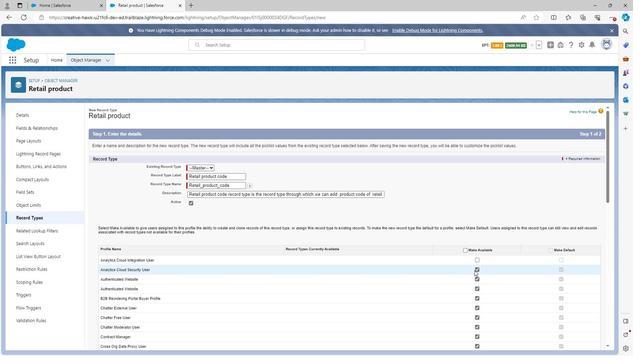 
Action: Mouse pressed left at (453, 266)
Screenshot: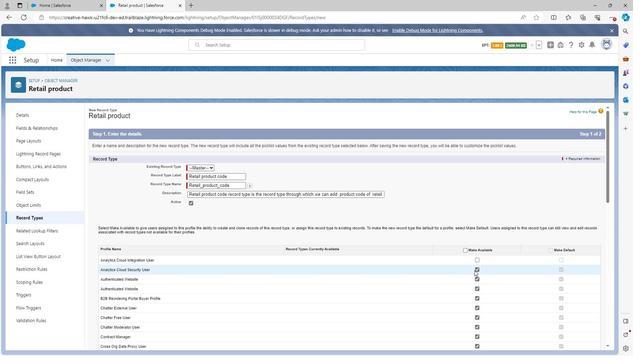 
Action: Mouse moved to (457, 265)
Screenshot: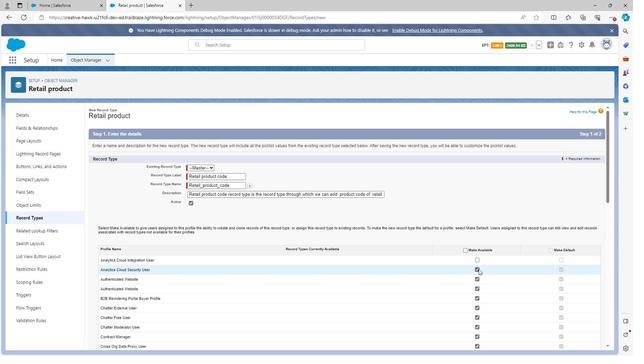 
Action: Mouse pressed left at (457, 265)
Screenshot: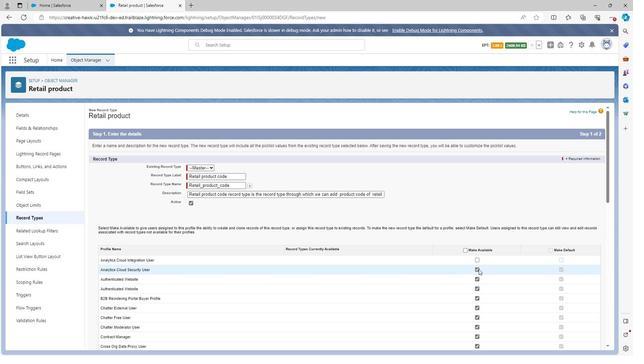 
Action: Mouse moved to (455, 292)
Screenshot: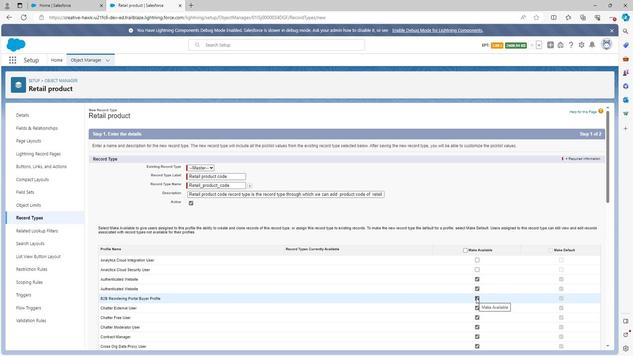 
Action: Mouse pressed left at (455, 292)
Screenshot: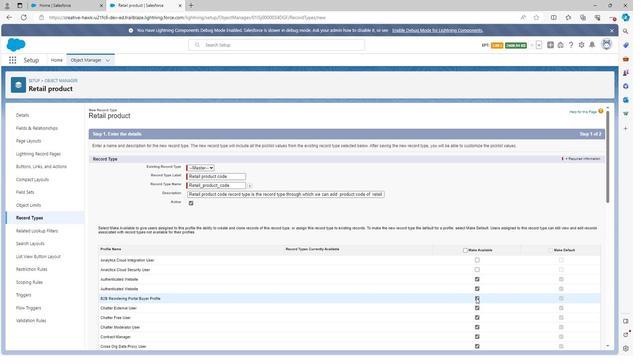 
Action: Mouse moved to (455, 291)
Screenshot: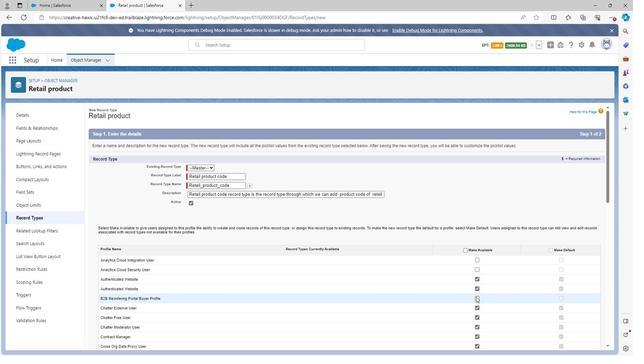 
Action: Mouse scrolled (455, 291) with delta (0, 0)
Screenshot: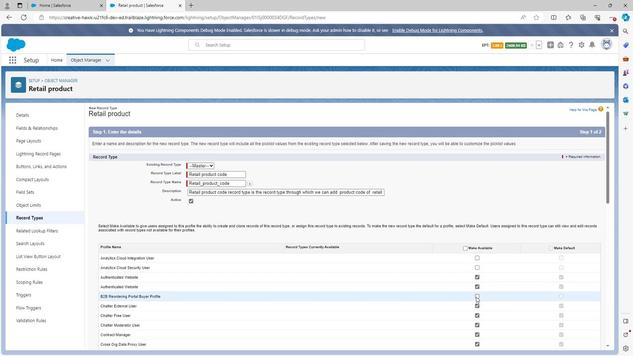 
Action: Mouse moved to (456, 302)
Screenshot: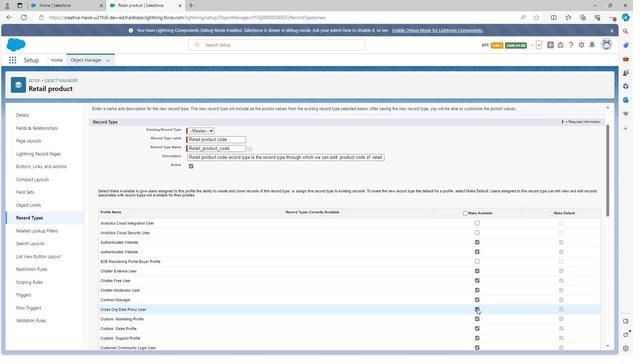 
Action: Mouse pressed left at (456, 302)
Screenshot: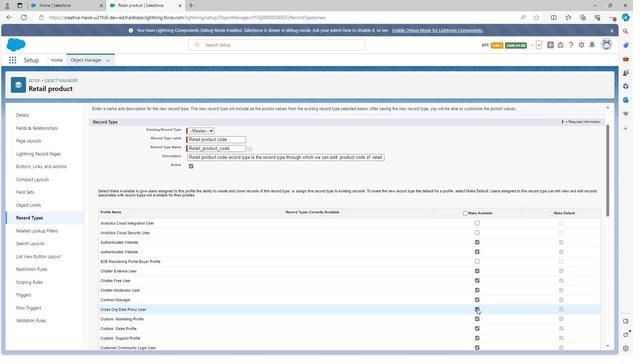 
Action: Mouse moved to (456, 313)
Screenshot: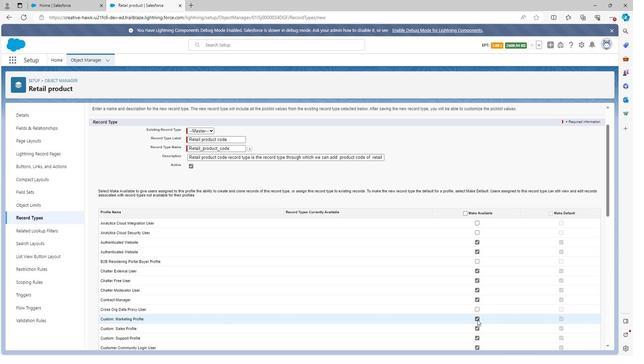 
Action: Mouse scrolled (456, 313) with delta (0, 0)
Screenshot: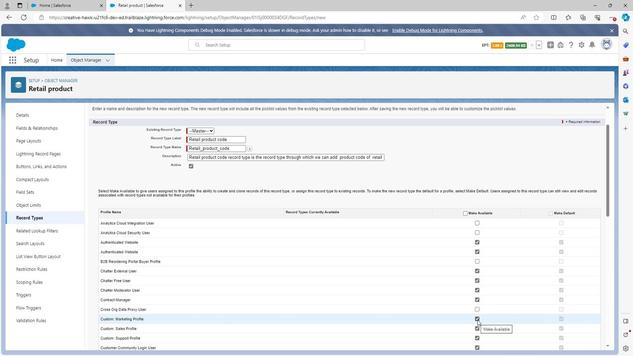
Action: Mouse moved to (455, 296)
Screenshot: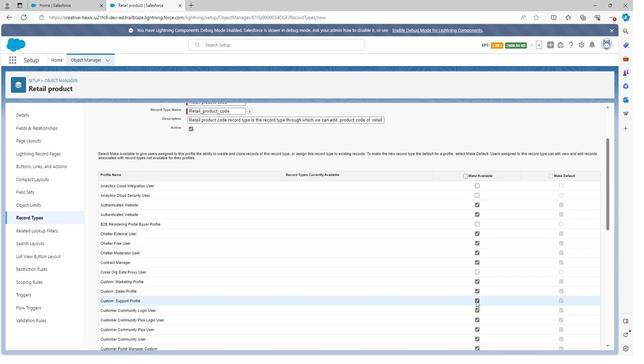 
Action: Mouse pressed left at (455, 296)
Screenshot: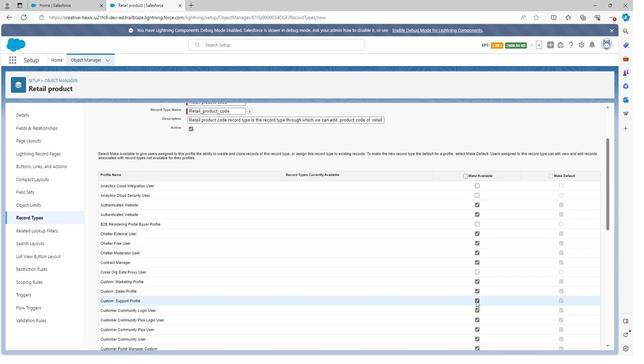 
Action: Mouse moved to (457, 322)
Screenshot: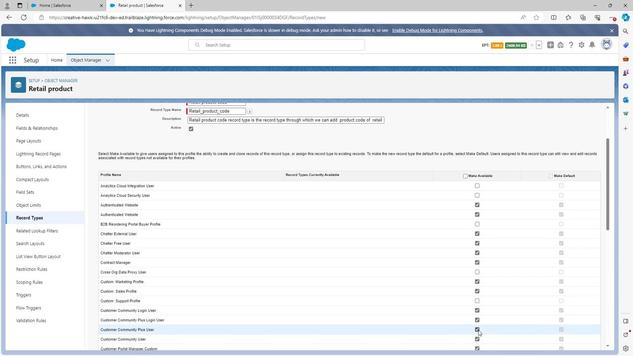 
Action: Mouse pressed left at (457, 322)
Screenshot: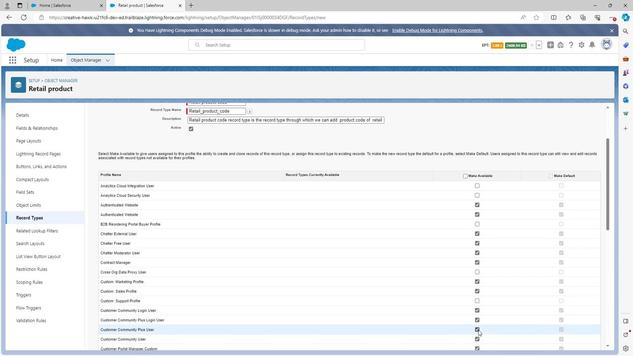 
Action: Mouse moved to (457, 327)
Screenshot: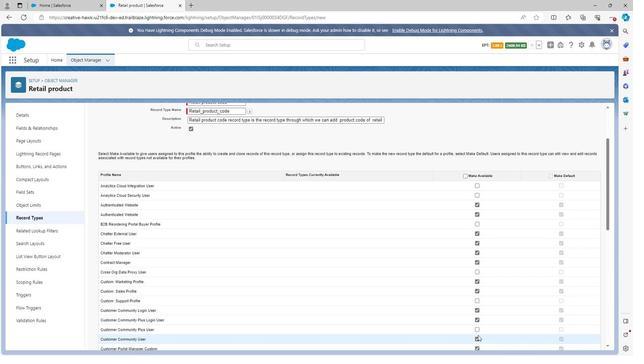 
Action: Mouse scrolled (457, 327) with delta (0, 0)
Screenshot: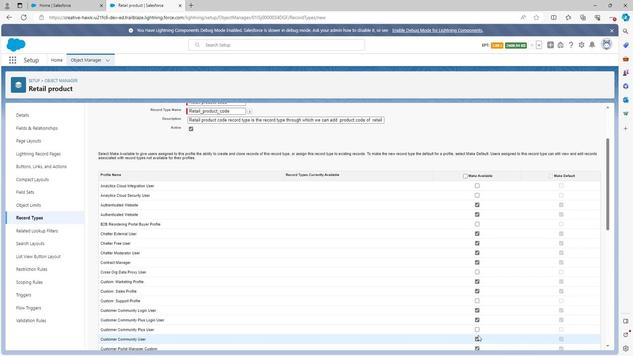 
Action: Mouse moved to (456, 313)
Screenshot: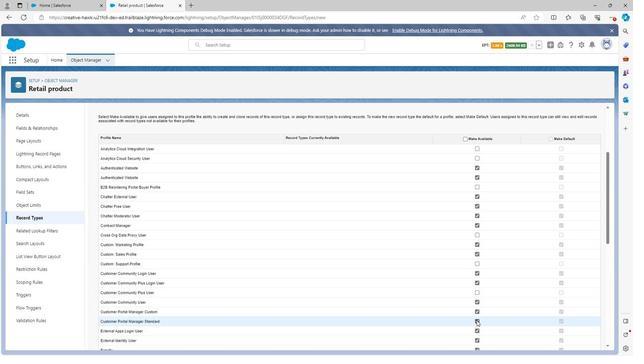 
Action: Mouse pressed left at (456, 313)
Screenshot: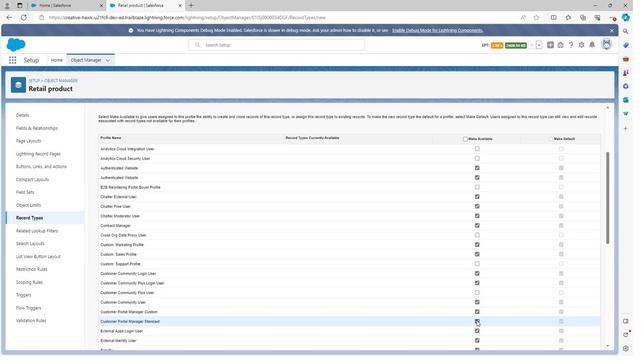 
Action: Mouse moved to (452, 245)
Screenshot: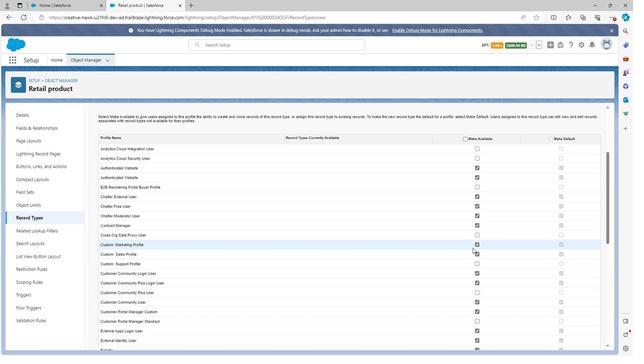 
Action: Mouse scrolled (452, 245) with delta (0, 0)
Screenshot: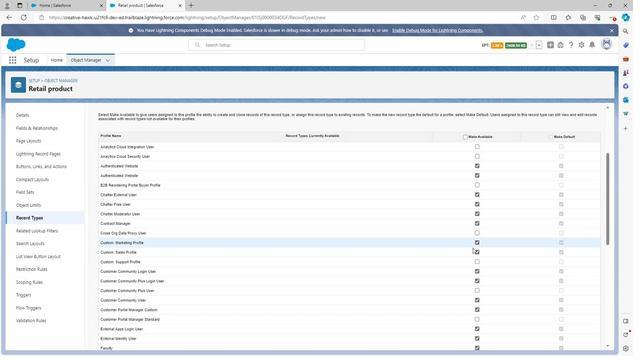 
Action: Mouse moved to (458, 289)
Screenshot: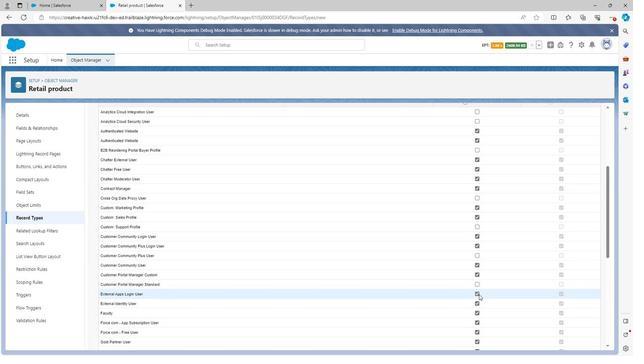 
Action: Mouse pressed left at (458, 289)
Screenshot: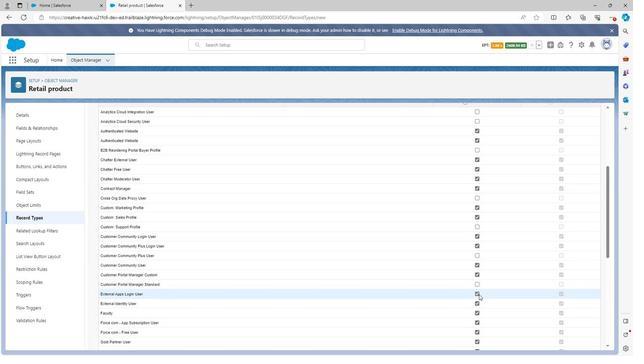 
Action: Mouse moved to (457, 296)
Screenshot: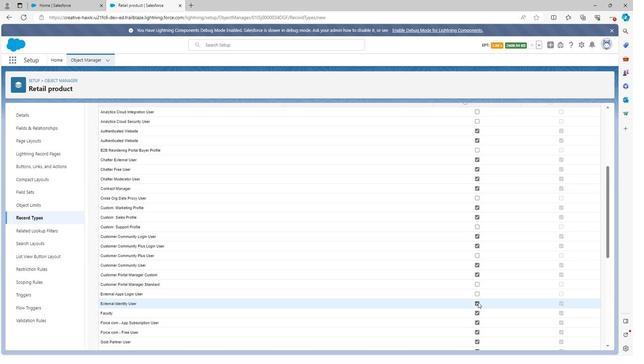 
Action: Mouse pressed left at (457, 296)
Screenshot: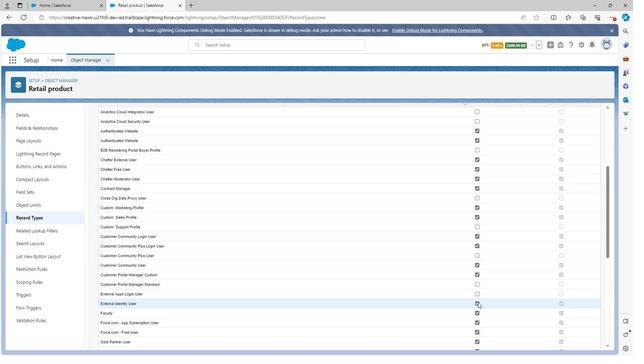
Action: Mouse moved to (456, 308)
Screenshot: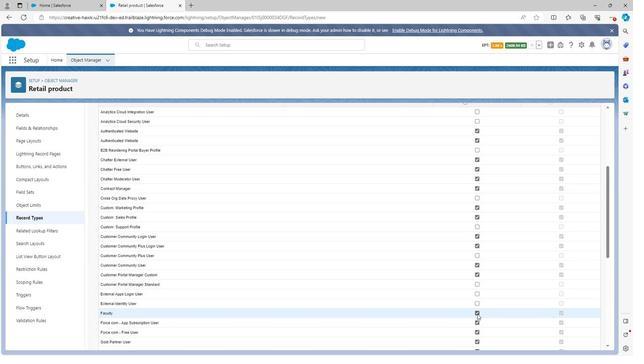 
Action: Mouse pressed left at (456, 308)
Screenshot: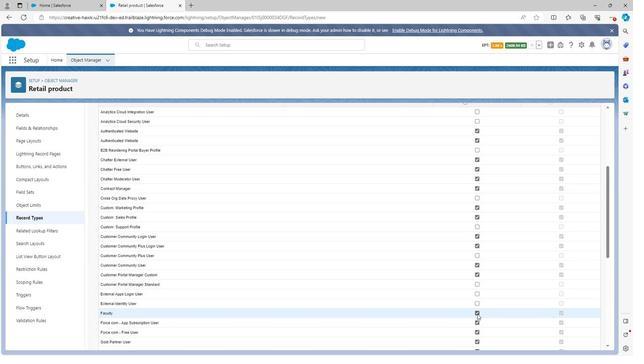 
Action: Mouse scrolled (456, 307) with delta (0, 0)
Screenshot: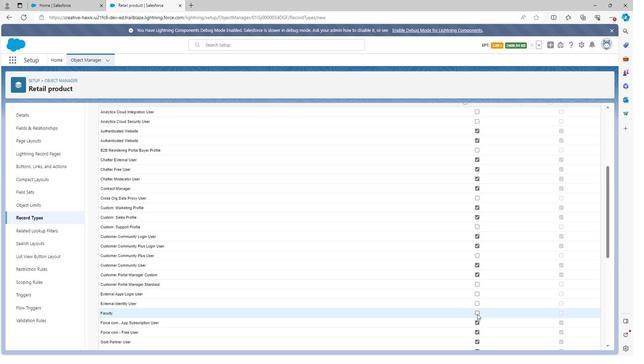 
Action: Mouse moved to (457, 300)
Screenshot: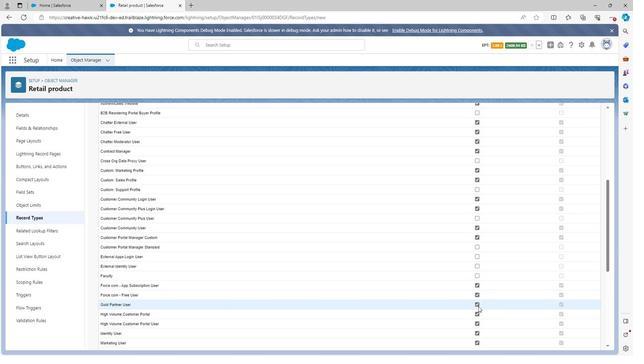 
Action: Mouse pressed left at (457, 300)
Screenshot: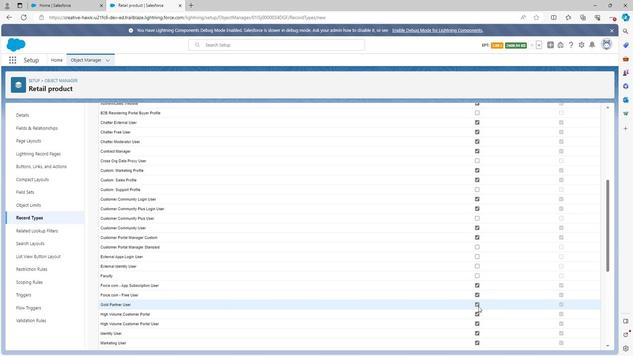
Action: Mouse moved to (457, 307)
Screenshot: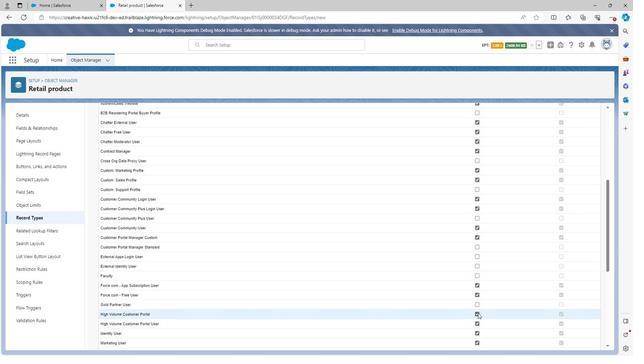 
Action: Mouse pressed left at (457, 307)
Screenshot: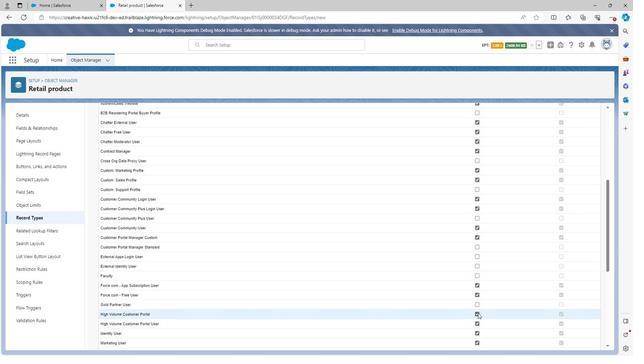 
Action: Mouse moved to (457, 316)
Screenshot: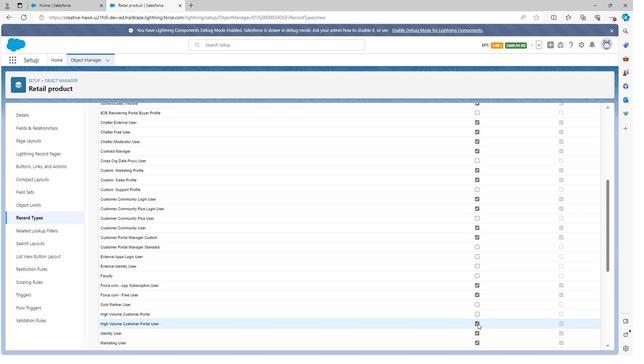 
Action: Mouse pressed left at (457, 316)
Screenshot: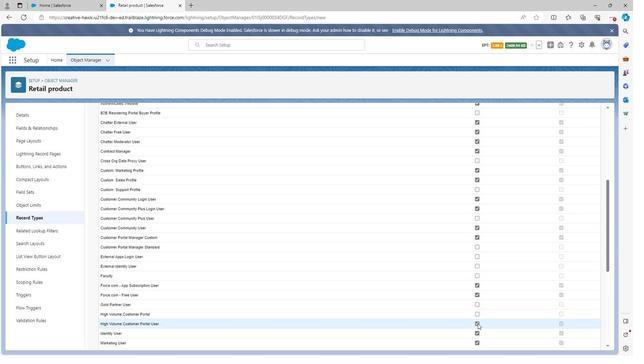 
Action: Mouse moved to (457, 316)
Screenshot: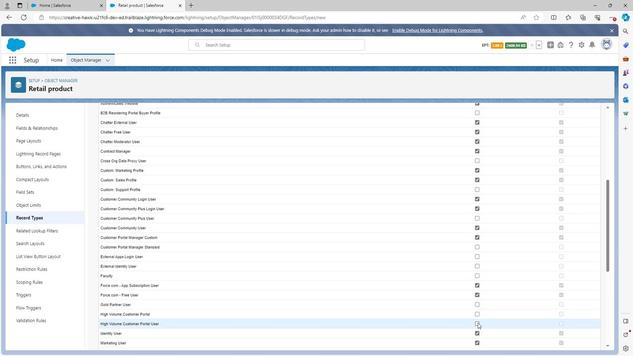 
Action: Mouse scrolled (457, 315) with delta (0, 0)
Screenshot: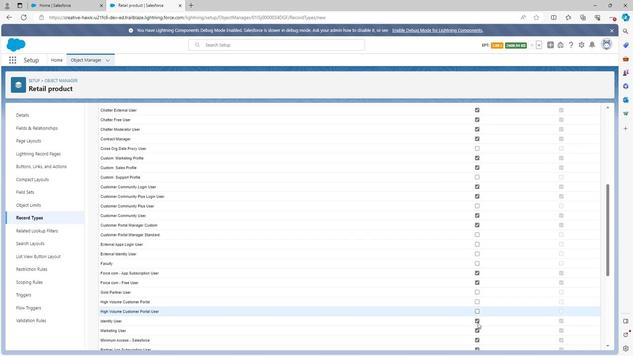 
Action: Mouse moved to (457, 317)
Screenshot: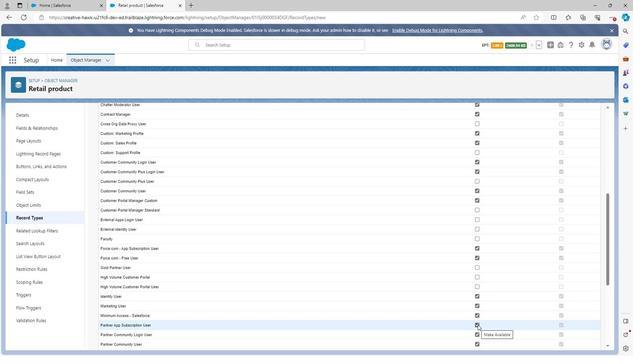 
Action: Mouse pressed left at (457, 317)
Screenshot: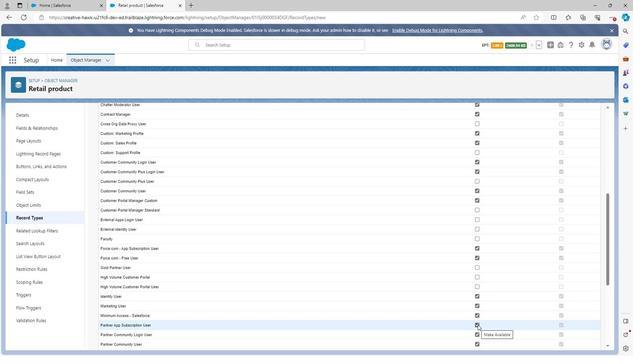 
Action: Mouse scrolled (457, 317) with delta (0, 0)
Screenshot: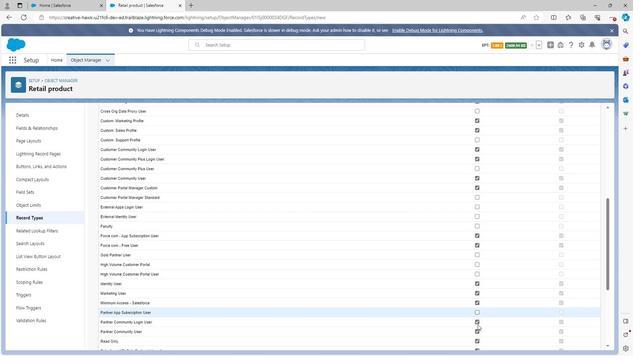 
Action: Mouse moved to (457, 293)
Screenshot: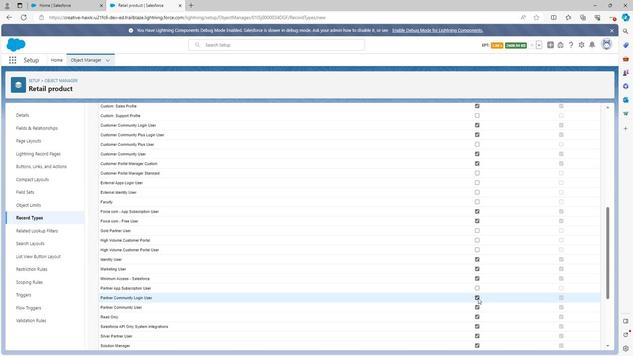
Action: Mouse pressed left at (457, 293)
Screenshot: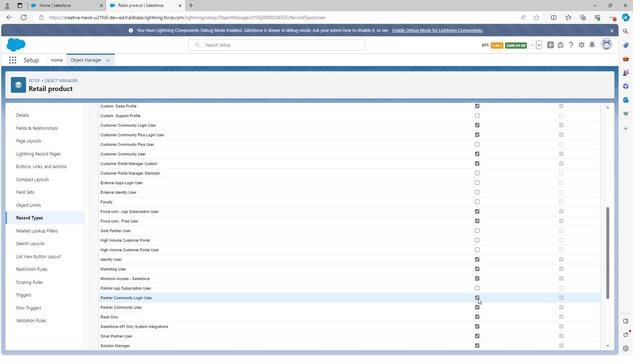 
Action: Mouse moved to (457, 309)
Screenshot: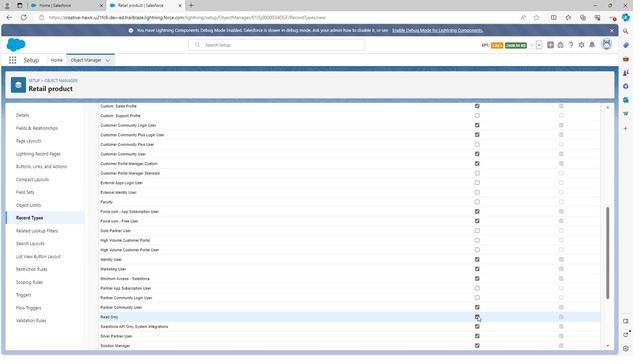 
Action: Mouse pressed left at (457, 309)
Screenshot: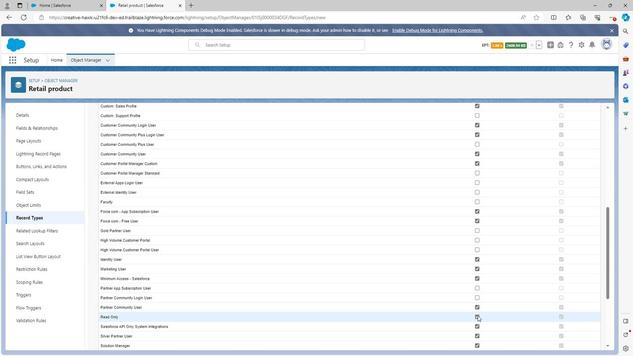 
Action: Mouse scrolled (457, 309) with delta (0, 0)
Screenshot: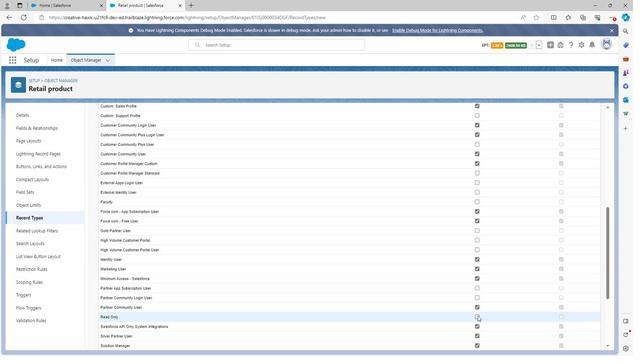 
Action: Mouse moved to (455, 285)
Screenshot: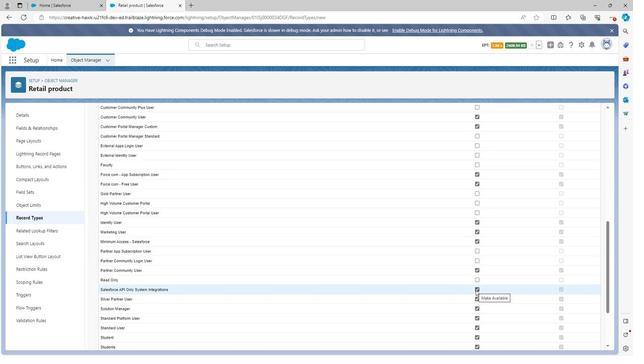 
Action: Mouse pressed left at (455, 285)
Screenshot: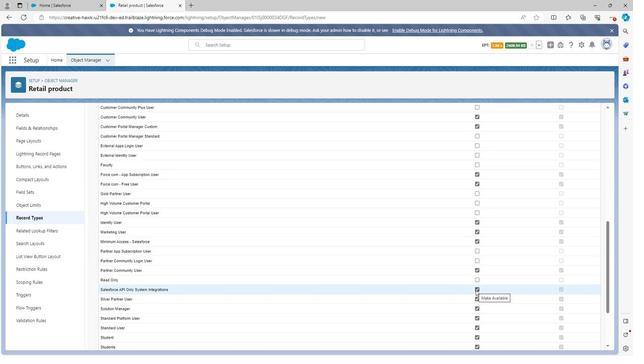 
Action: Mouse moved to (456, 293)
Screenshot: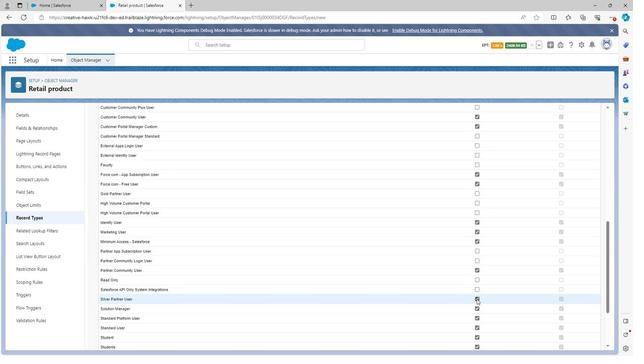 
Action: Mouse pressed left at (456, 293)
Screenshot: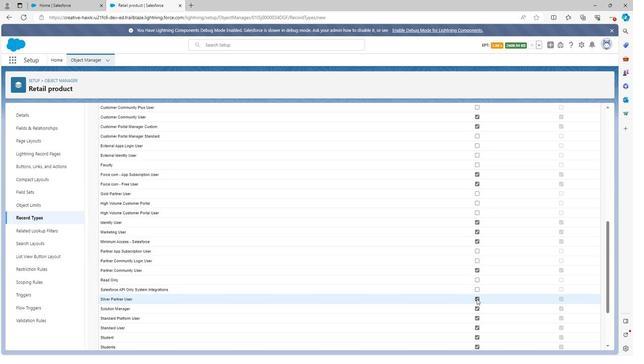 
Action: Mouse moved to (460, 318)
Screenshot: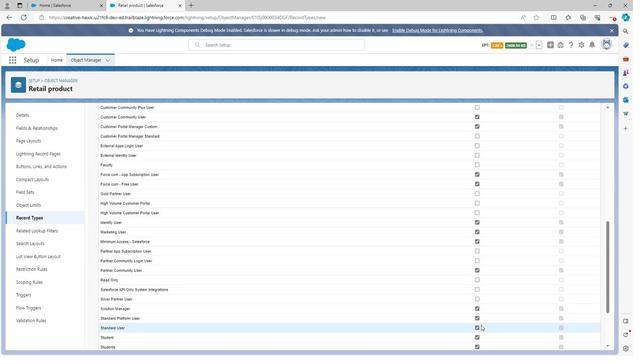 
Action: Mouse scrolled (460, 317) with delta (0, 0)
Screenshot: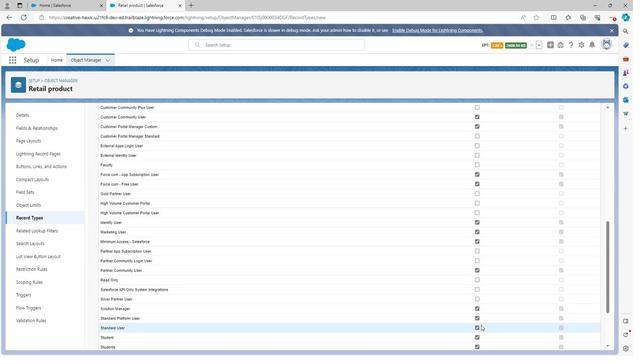 
Action: Mouse moved to (457, 295)
Screenshot: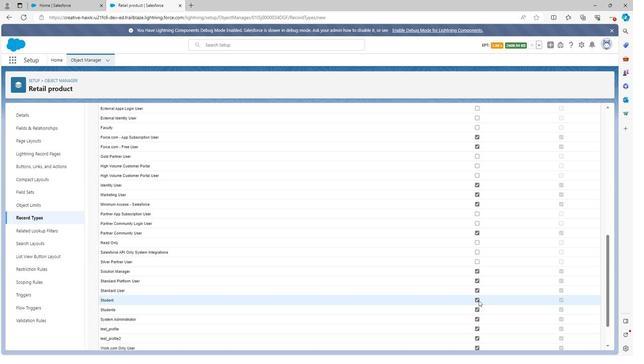 
Action: Mouse pressed left at (457, 295)
Screenshot: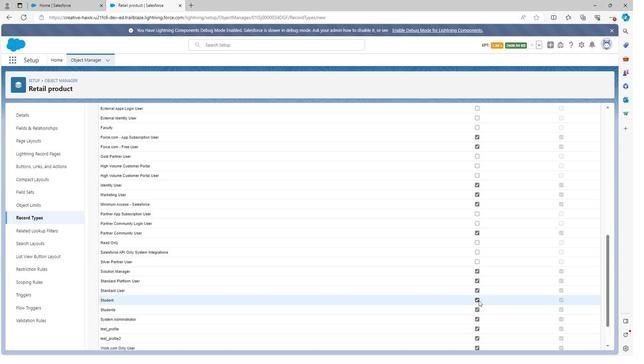 
Action: Mouse moved to (456, 304)
Screenshot: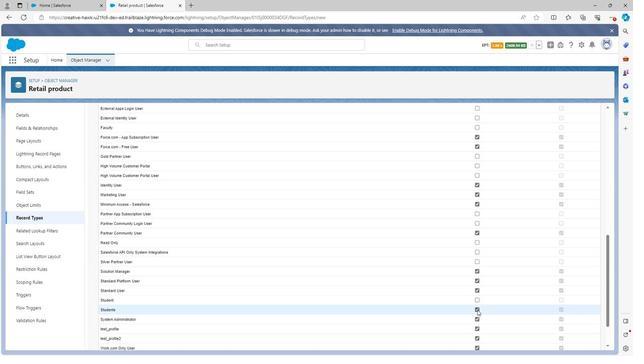 
Action: Mouse pressed left at (456, 304)
Screenshot: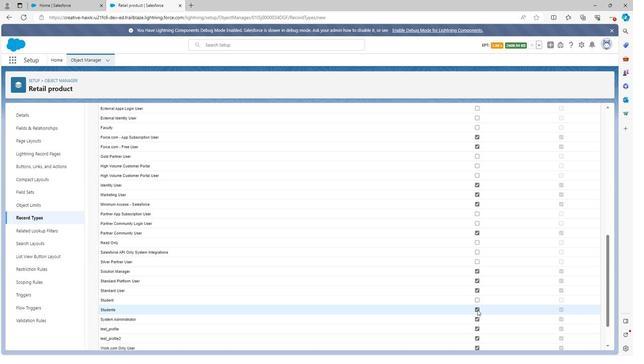 
Action: Mouse moved to (457, 322)
Screenshot: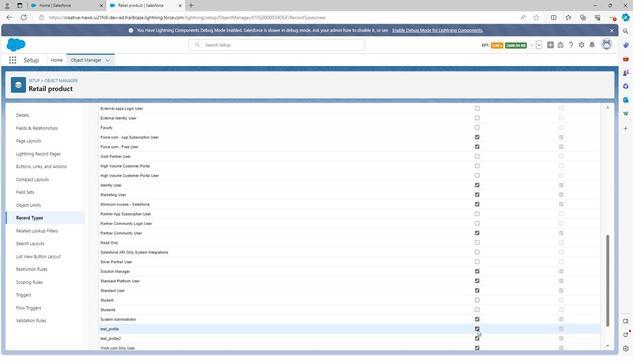 
Action: Mouse pressed left at (457, 322)
Screenshot: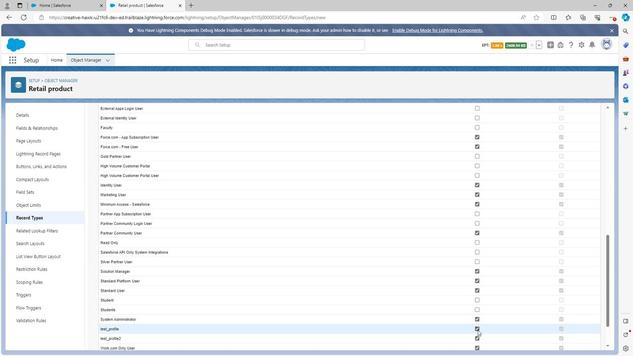 
Action: Mouse moved to (456, 329)
Screenshot: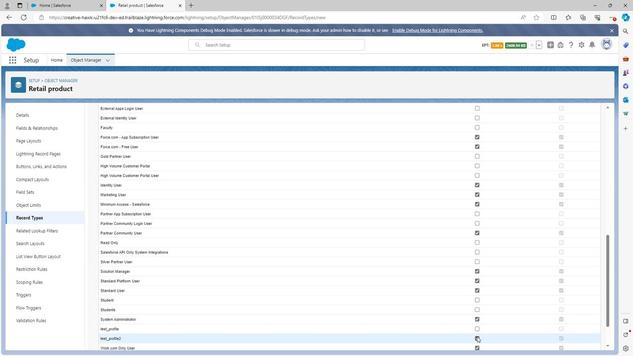 
Action: Mouse pressed left at (456, 329)
Screenshot: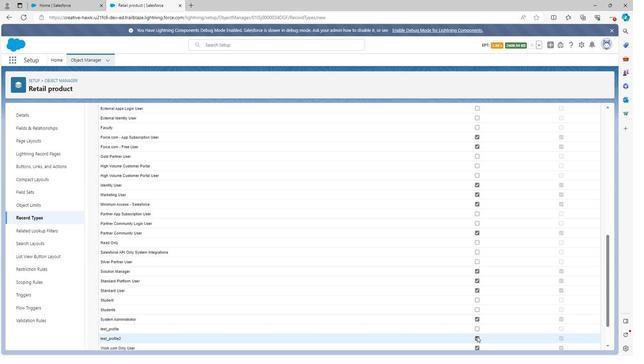 
Action: Mouse scrolled (456, 328) with delta (0, 0)
Screenshot: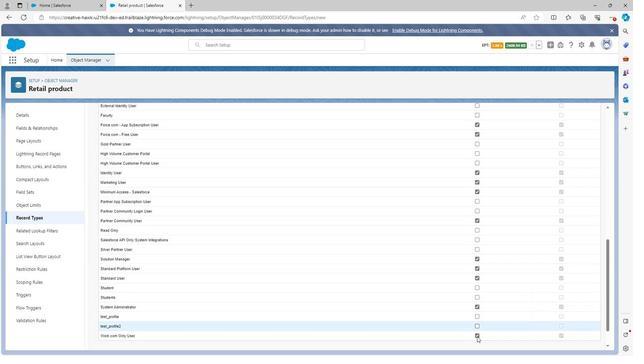 
Action: Mouse moved to (457, 305)
Screenshot: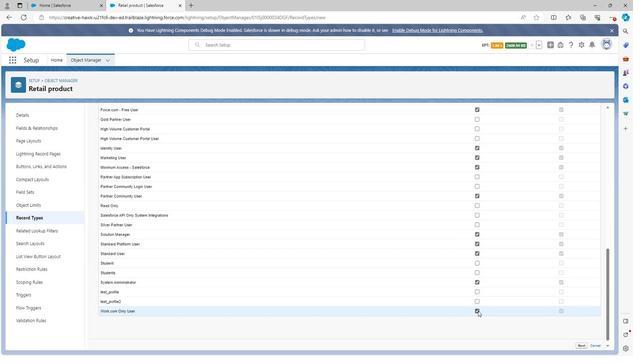 
Action: Mouse pressed left at (457, 305)
Screenshot: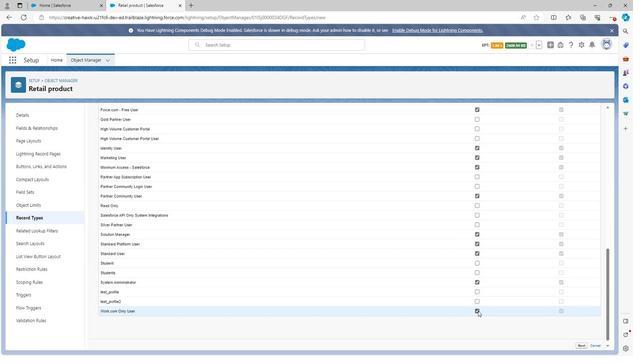 
Action: Mouse moved to (552, 337)
Screenshot: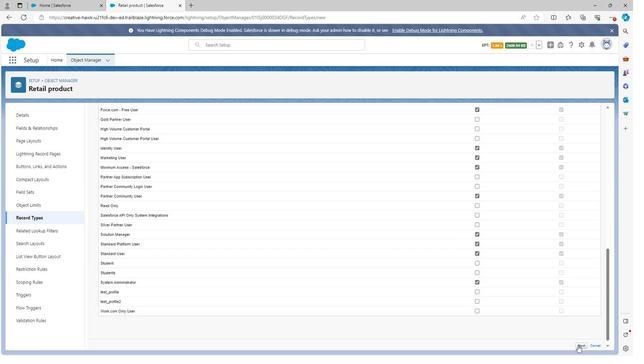 
Action: Mouse pressed left at (552, 337)
Screenshot: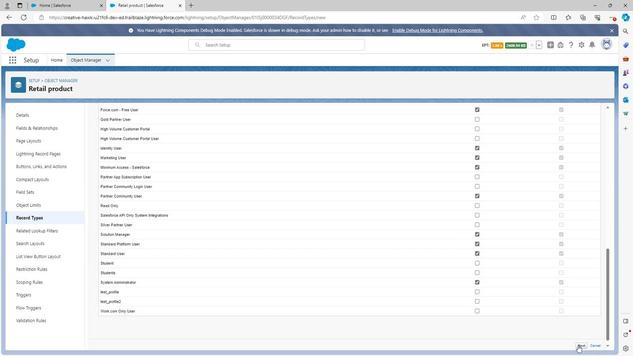 
Action: Mouse moved to (360, 270)
Screenshot: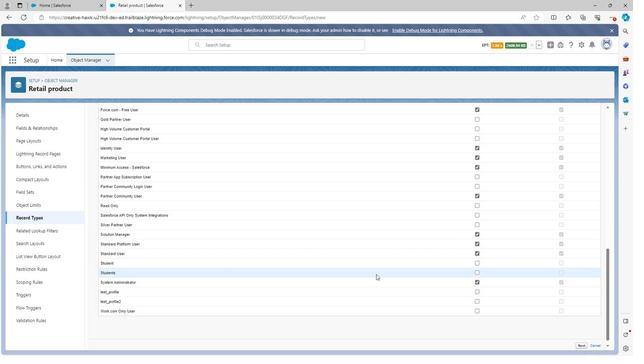 
Action: Mouse scrolled (360, 269) with delta (0, 0)
Screenshot: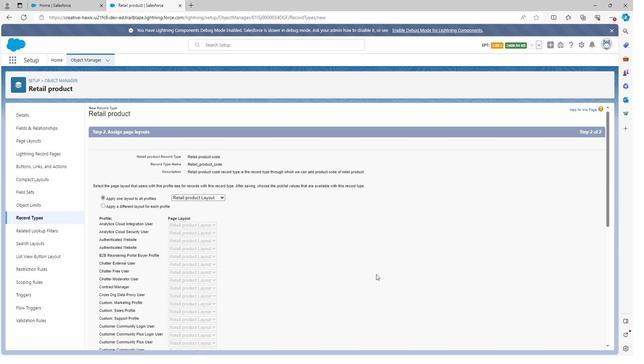 
Action: Mouse scrolled (360, 269) with delta (0, 0)
Screenshot: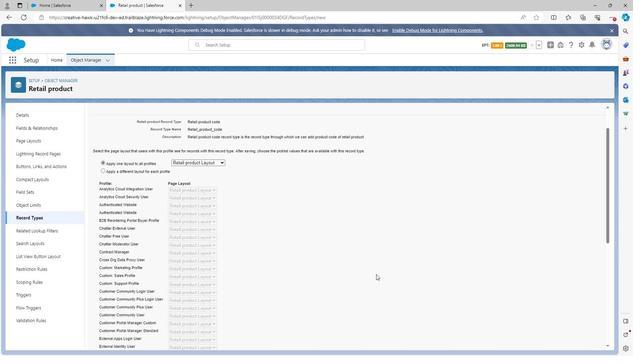 
Action: Mouse scrolled (360, 269) with delta (0, 0)
Screenshot: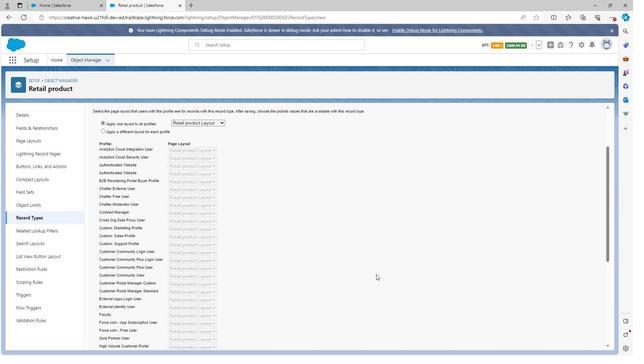 
Action: Mouse scrolled (360, 269) with delta (0, 0)
Screenshot: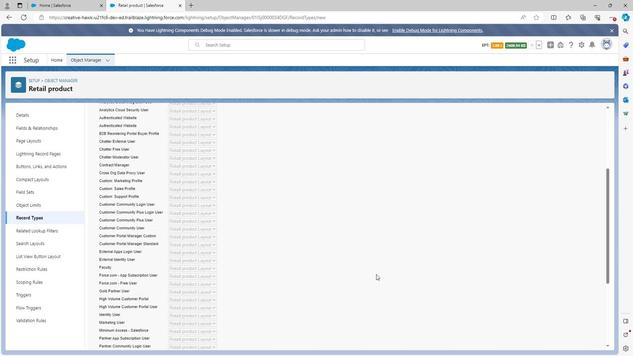 
Action: Mouse scrolled (360, 269) with delta (0, 0)
Screenshot: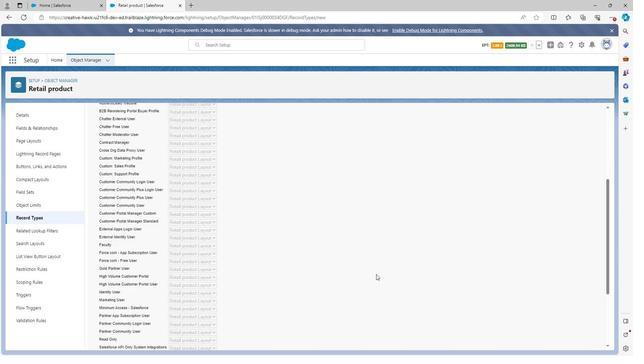 
Action: Mouse scrolled (360, 269) with delta (0, 0)
Screenshot: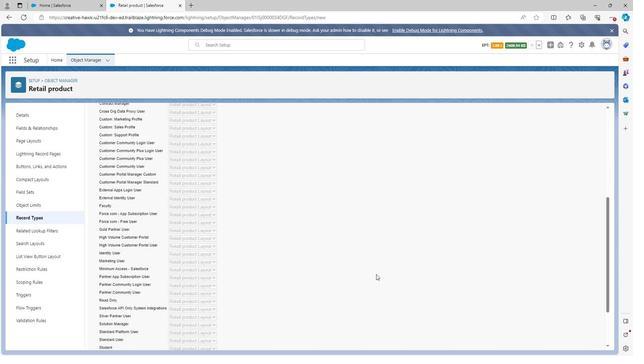 
Action: Mouse scrolled (360, 269) with delta (0, 0)
Screenshot: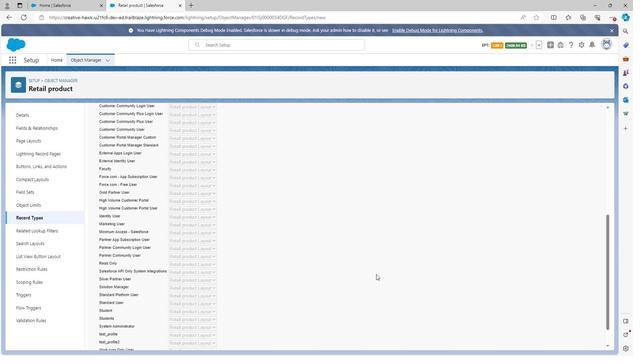 
Action: Mouse moved to (360, 270)
Screenshot: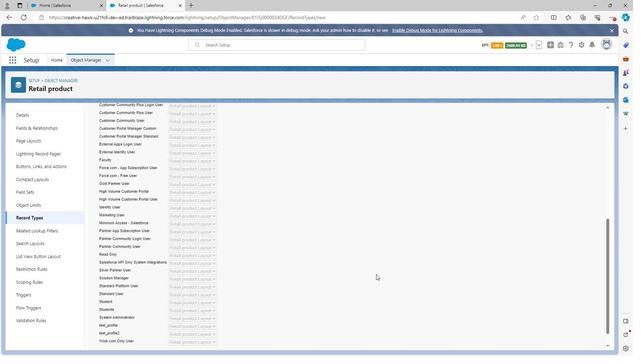
Action: Mouse scrolled (360, 269) with delta (0, 0)
Screenshot: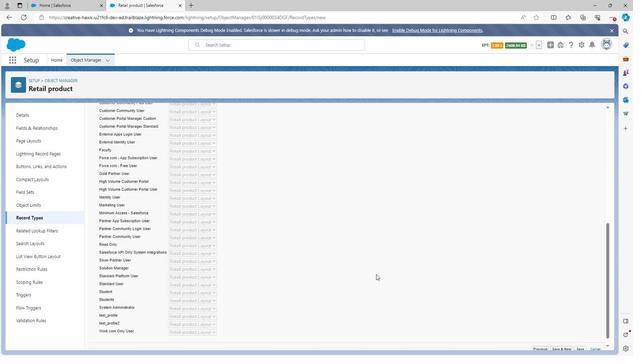
Action: Mouse moved to (553, 333)
Screenshot: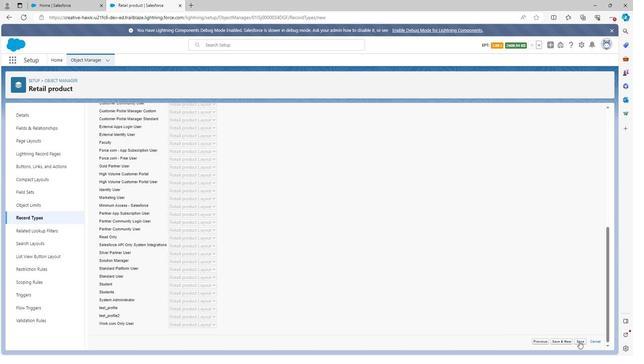 
Action: Mouse pressed left at (553, 333)
Screenshot: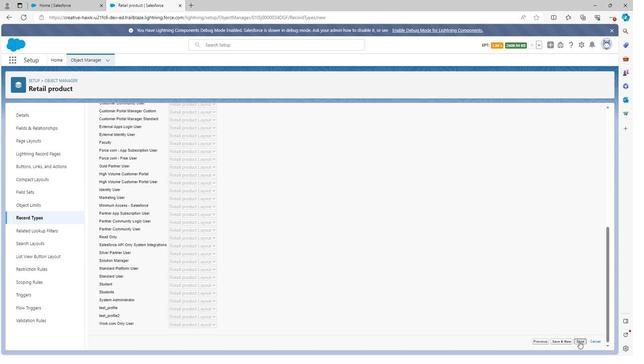 
Action: Mouse moved to (27, 216)
Screenshot: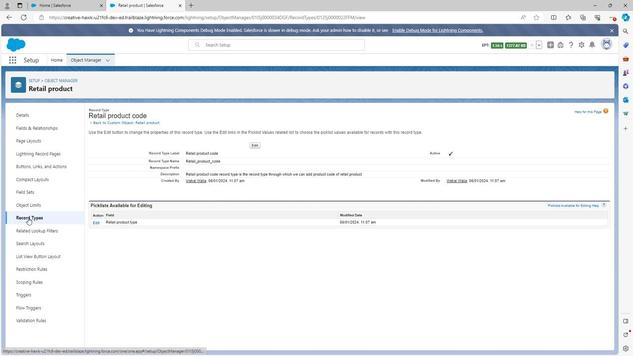 
Action: Mouse pressed left at (27, 216)
Screenshot: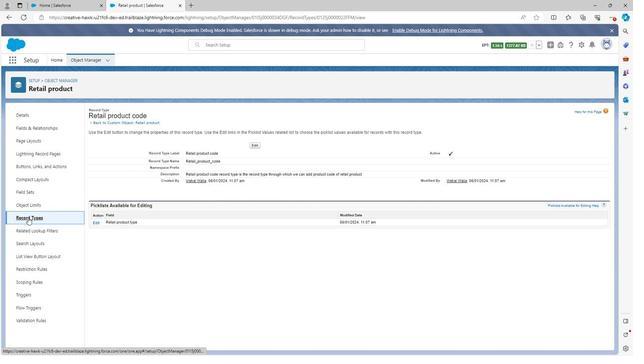 
Action: Mouse moved to (517, 121)
Screenshot: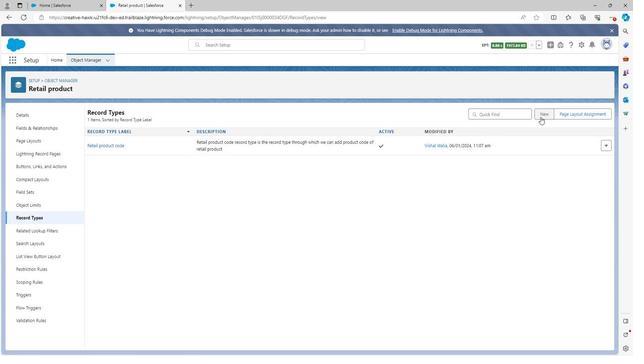 
Action: Mouse pressed left at (517, 121)
Screenshot: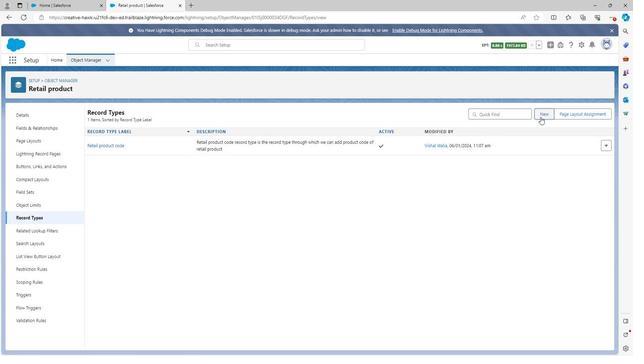 
Action: Mouse moved to (183, 179)
Screenshot: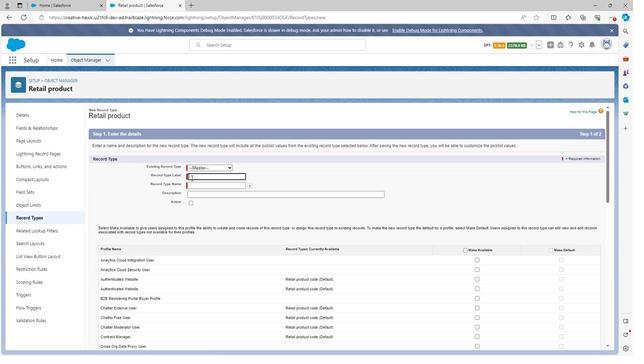
Action: Key pressed <Key.shift>
Screenshot: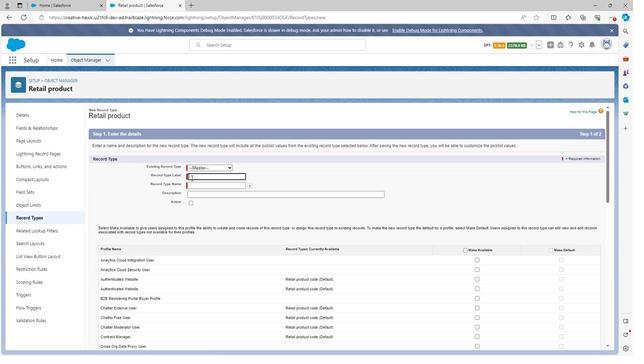 
Action: Mouse moved to (183, 179)
Screenshot: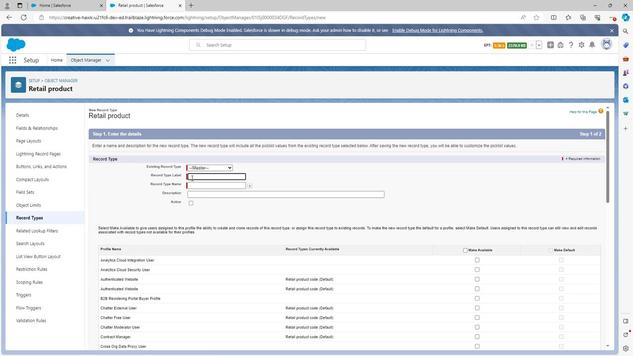 
Action: Key pressed R
Screenshot: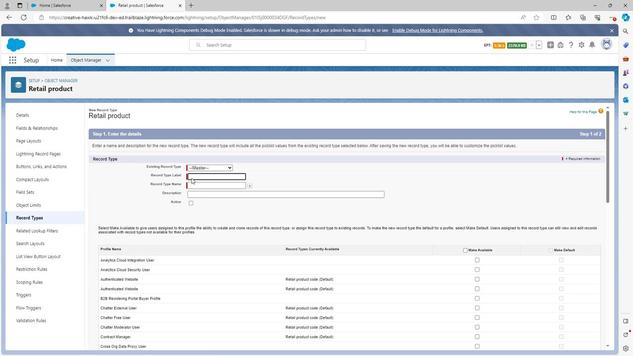 
Action: Mouse moved to (183, 179)
Screenshot: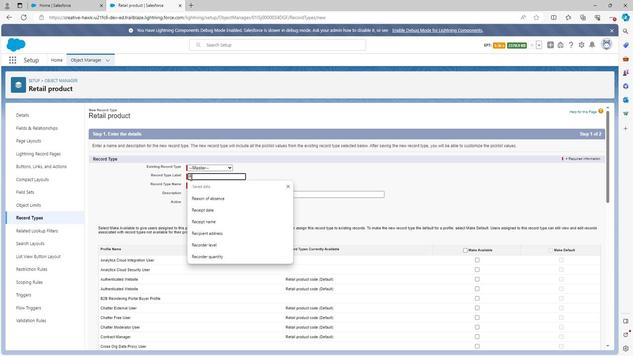 
Action: Key pressed e
Screenshot: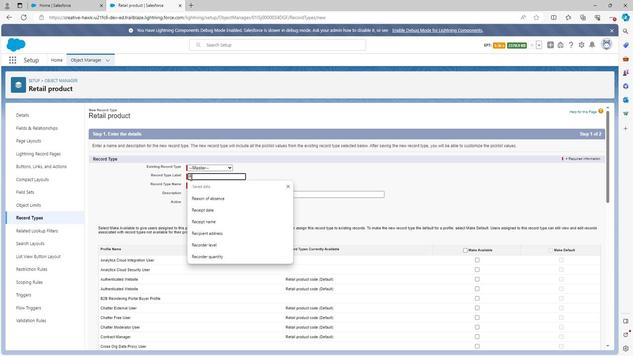 
Action: Mouse moved to (182, 179)
Screenshot: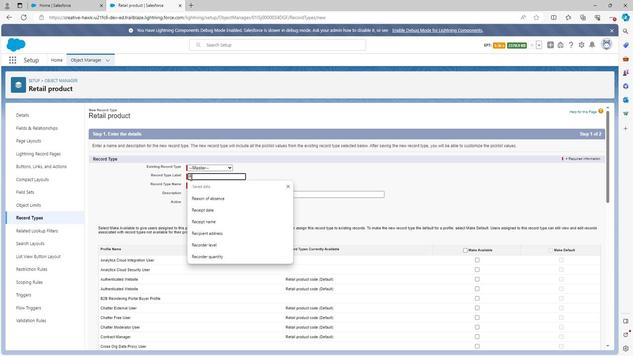 
Action: Key pressed tai
Screenshot: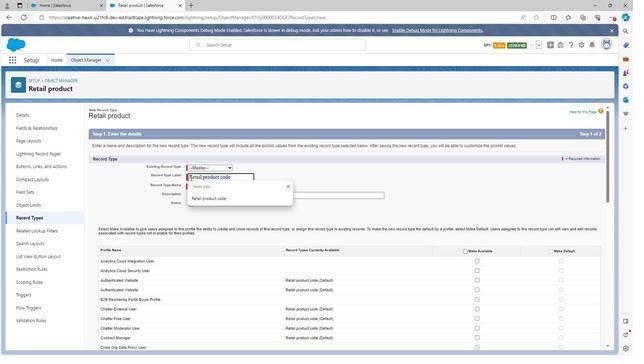 
Action: Mouse moved to (182, 179)
Screenshot: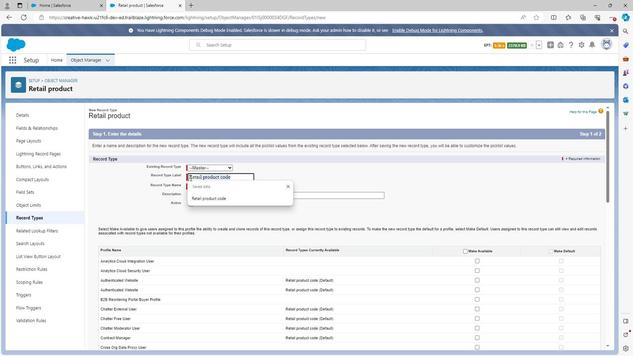 
Action: Key pressed l<Key.space>produc
Screenshot: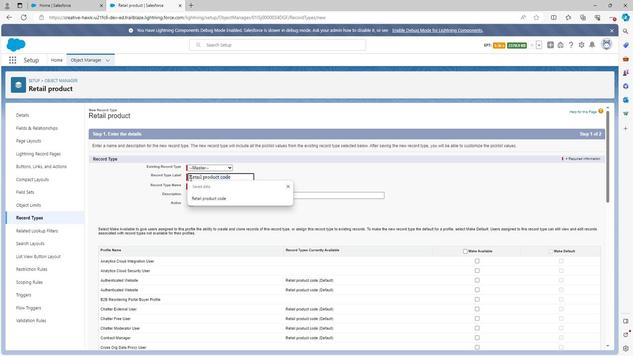 
Action: Mouse moved to (179, 181)
Screenshot: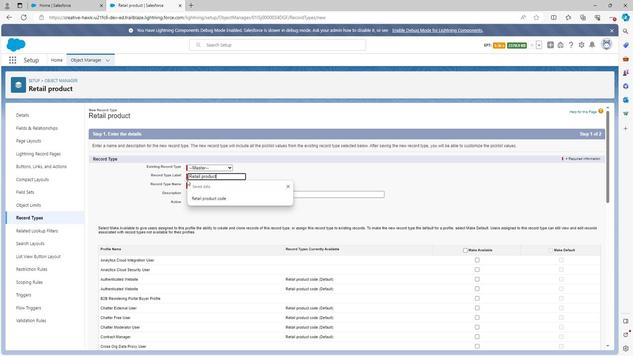 
Action: Key pressed t
Screenshot: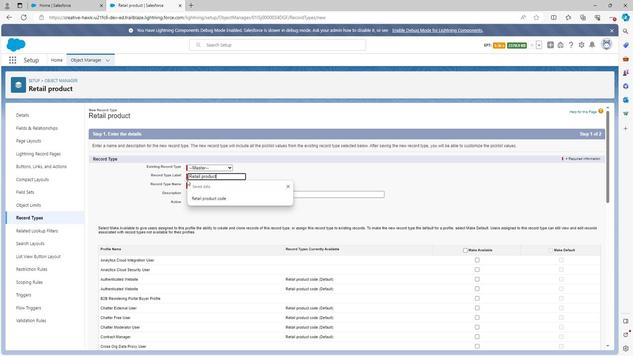 
Action: Mouse moved to (179, 181)
Screenshot: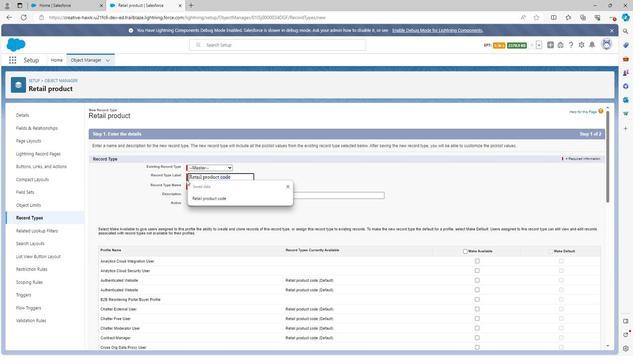 
Action: Key pressed <Key.space>
Screenshot: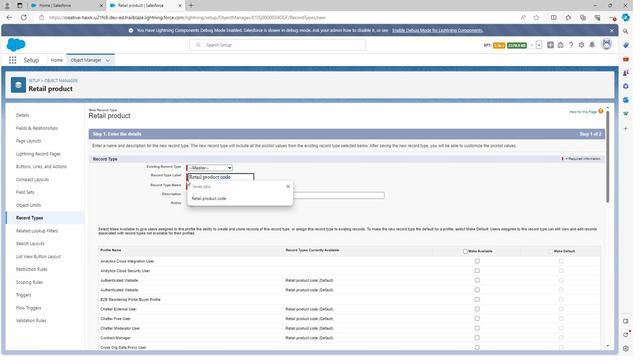 
Action: Mouse moved to (179, 181)
Screenshot: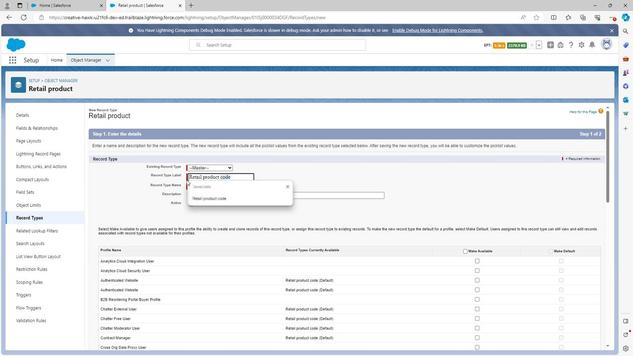 
Action: Key pressed famil
Screenshot: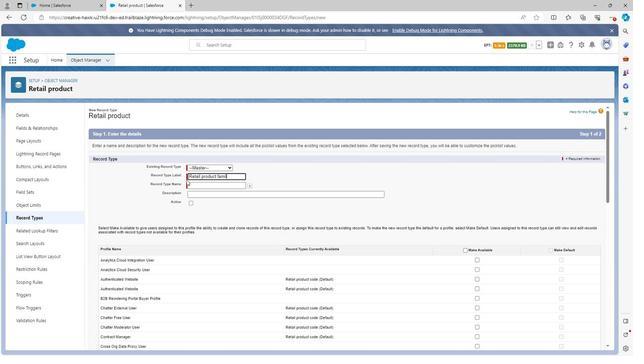 
Action: Mouse moved to (178, 181)
Screenshot: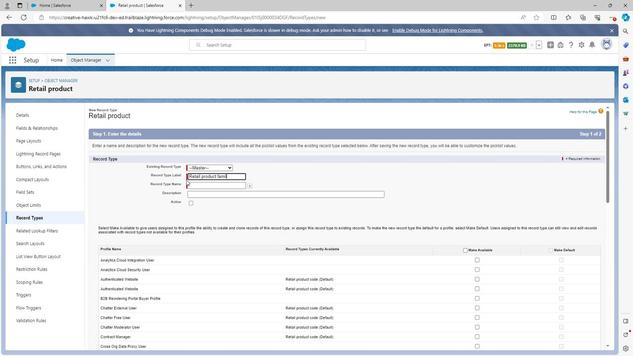 
Action: Key pressed y
Screenshot: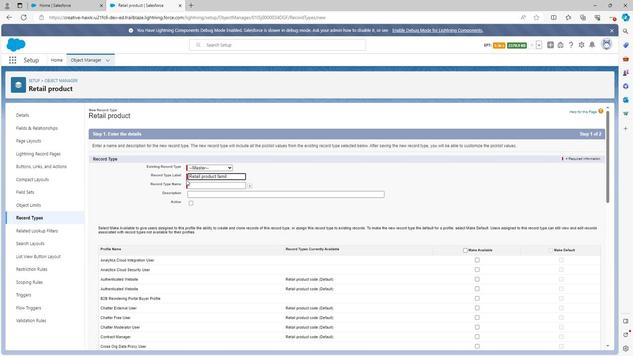 
Action: Mouse moved to (268, 186)
Screenshot: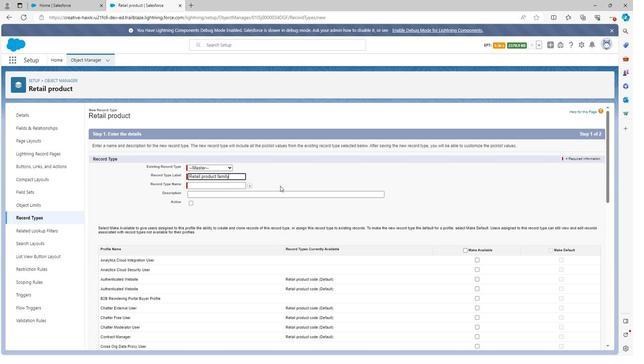 
Action: Mouse pressed left at (268, 186)
Screenshot: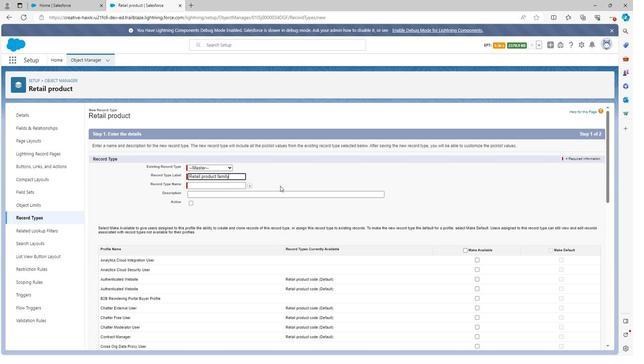 
Action: Mouse moved to (234, 194)
Screenshot: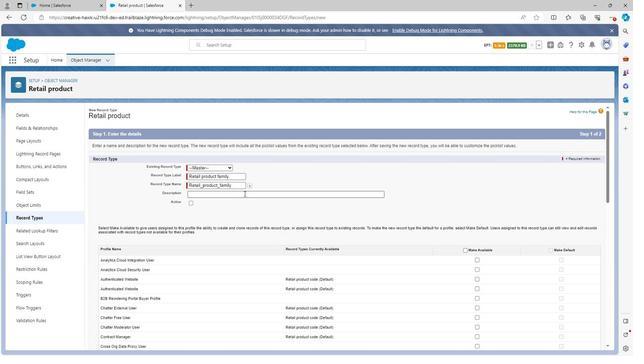 
Action: Mouse pressed left at (234, 194)
Screenshot: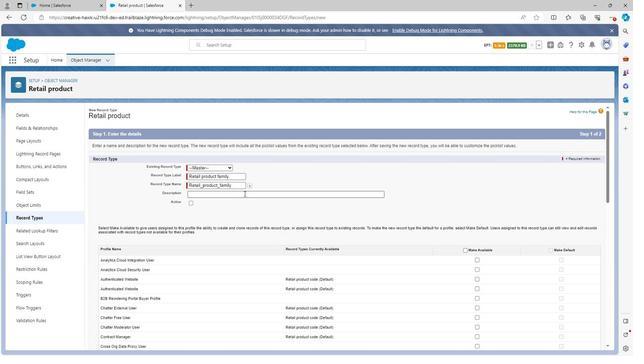 
Action: Mouse moved to (234, 194)
Screenshot: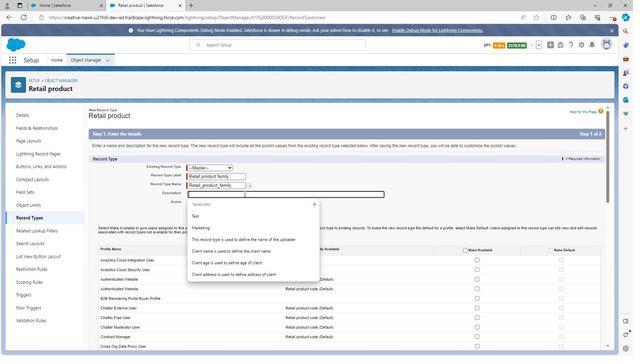 
Action: Key pressed <Key.shift>Retail<Key.space>product<Key.space>family<Key.space>record<Key.space>type<Key.space>is<Key.space>the<Key.space>record<Key.space><Key.space><Key.space>type<Key.space>through<Key.space>which<Key.space>we<Key.space>can<Key.space>add<Key.space>family<Key.space>of<Key.space>retail<Key.space>product<Key.space>in<Key.space>customer<Key.space>retail<Key.space>management
Screenshot: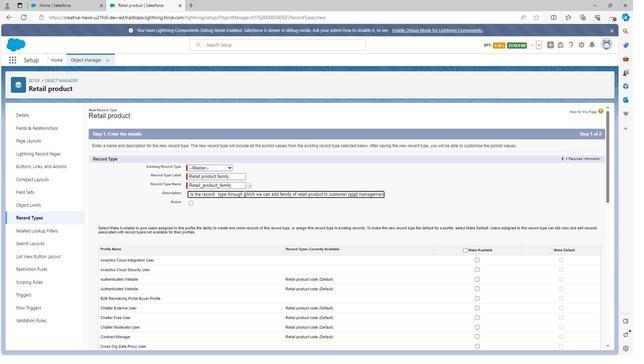 
Action: Mouse moved to (182, 204)
Screenshot: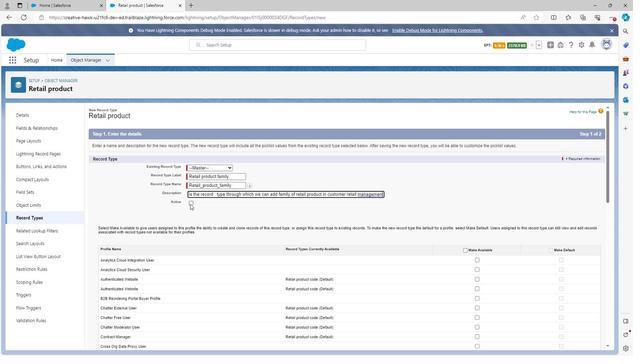 
Action: Mouse pressed left at (182, 204)
Screenshot: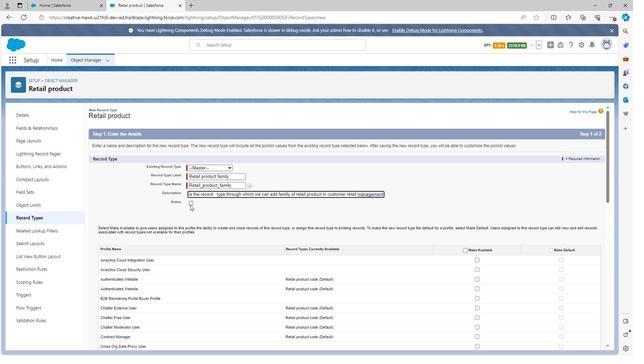 
Action: Mouse moved to (445, 247)
Screenshot: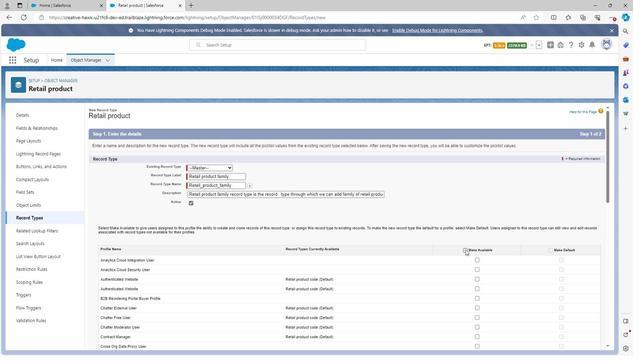 
Action: Mouse pressed left at (445, 247)
Screenshot: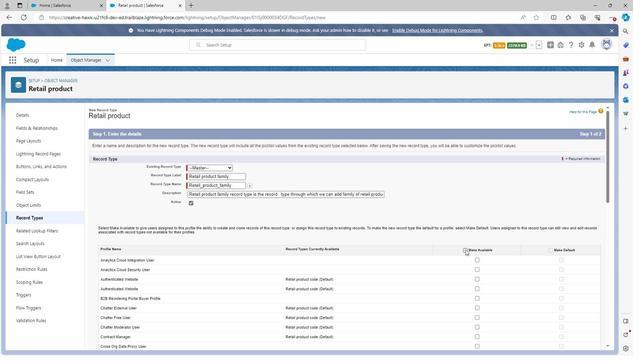 
Action: Mouse moved to (525, 247)
Screenshot: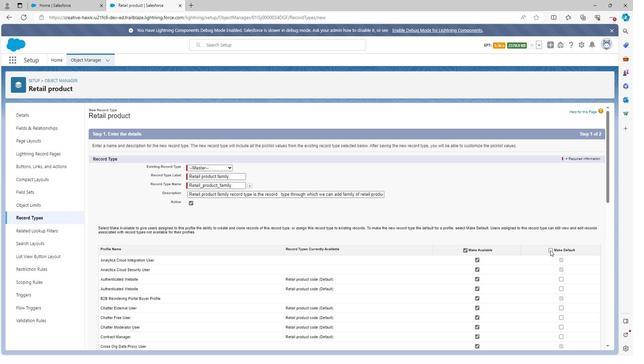 
Action: Mouse pressed left at (525, 247)
Screenshot: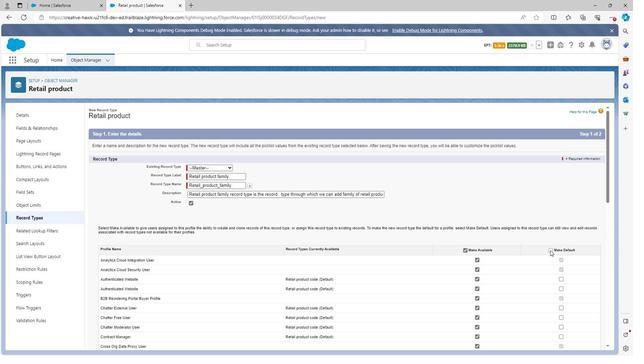 
Action: Mouse moved to (454, 257)
Screenshot: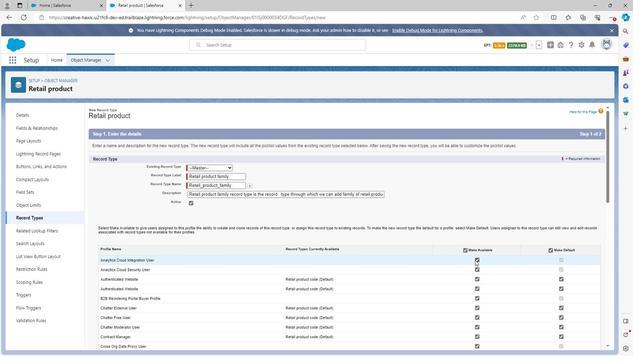 
Action: Mouse pressed left at (454, 257)
Screenshot: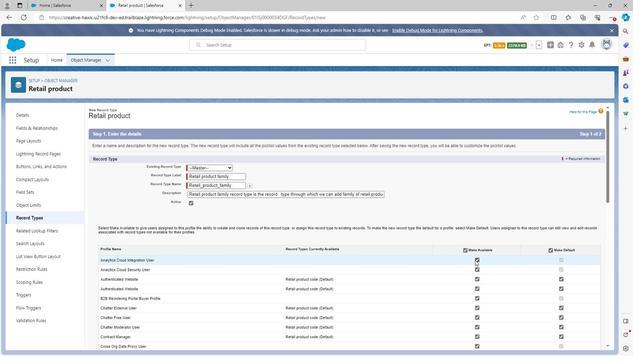 
Action: Mouse moved to (455, 264)
Screenshot: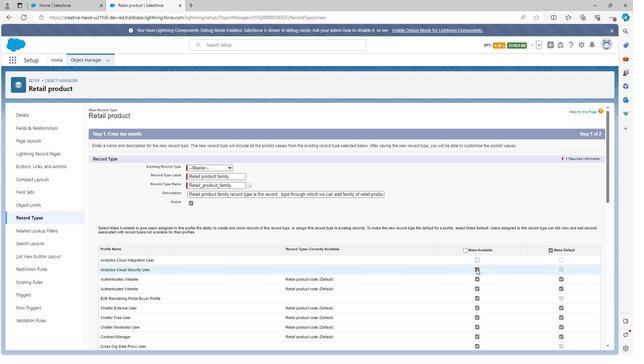 
Action: Mouse pressed left at (455, 264)
Screenshot: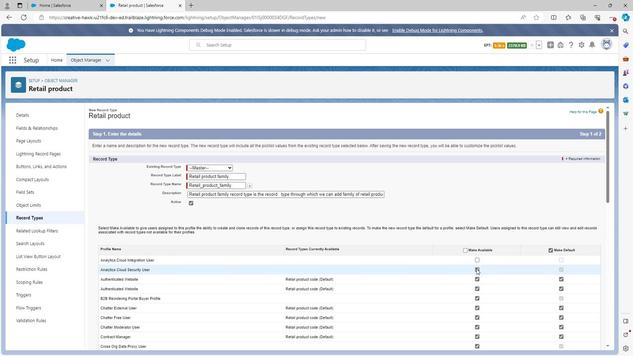 
Action: Mouse moved to (456, 292)
Screenshot: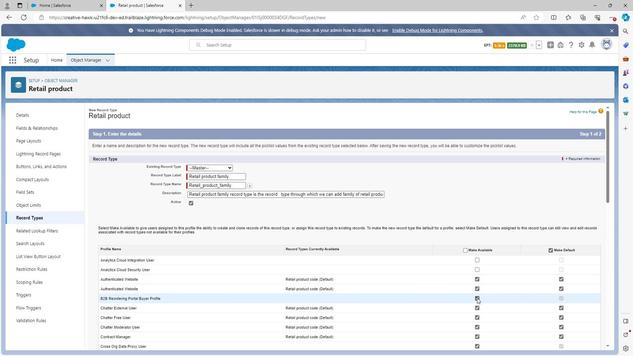 
Action: Mouse pressed left at (456, 292)
Screenshot: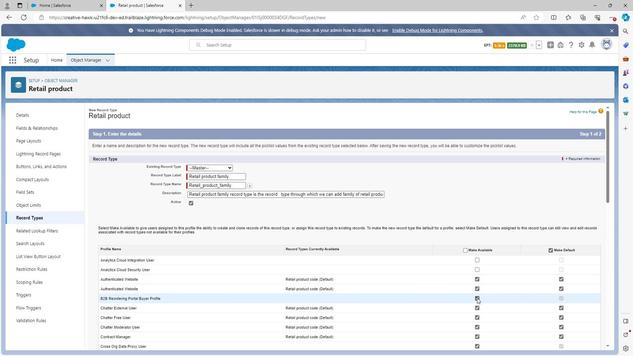 
Action: Mouse moved to (456, 292)
Screenshot: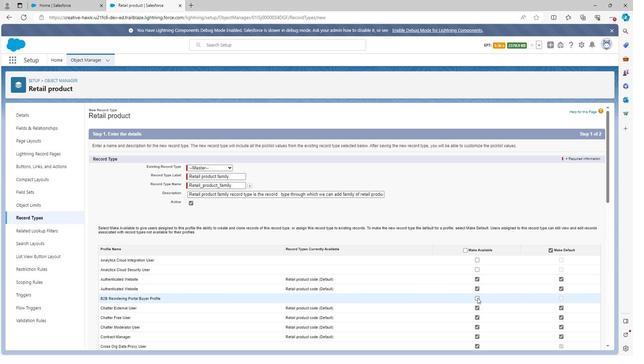 
Action: Mouse scrolled (456, 292) with delta (0, 0)
Screenshot: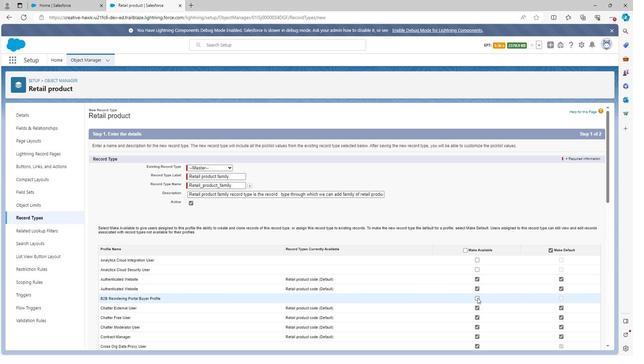 
Action: Mouse moved to (455, 303)
Screenshot: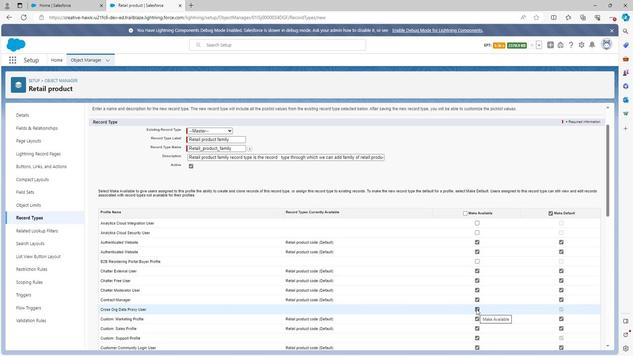 
Action: Mouse pressed left at (455, 303)
Screenshot: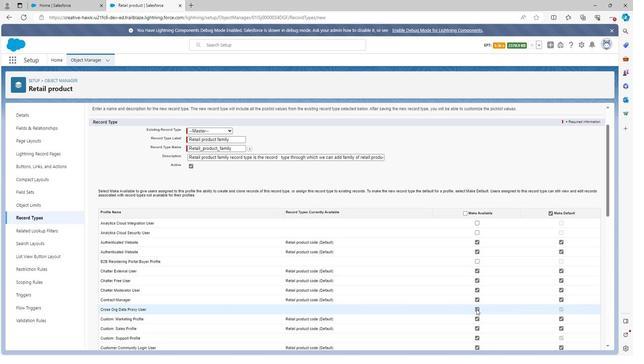 
Action: Mouse scrolled (455, 303) with delta (0, 0)
Screenshot: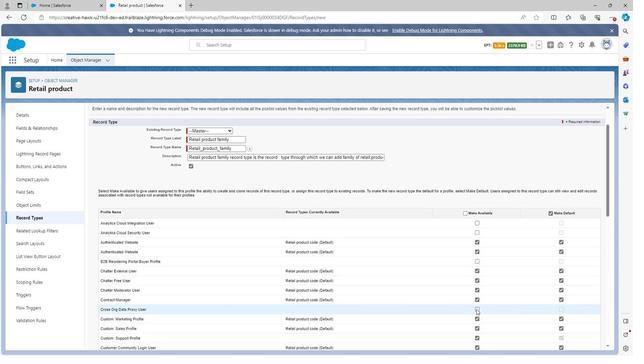 
Action: Mouse moved to (454, 295)
Screenshot: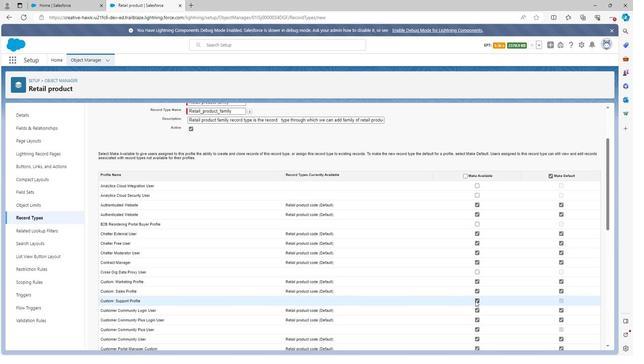 
Action: Mouse pressed left at (454, 295)
Screenshot: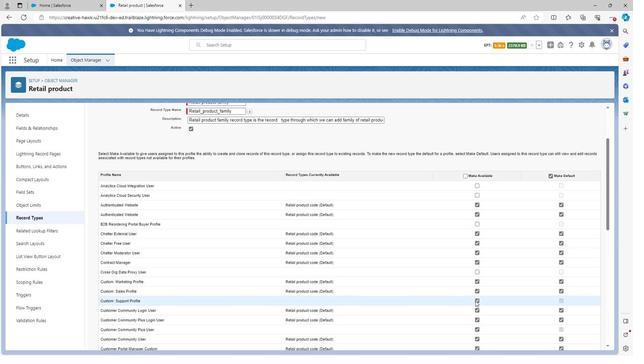 
Action: Mouse moved to (456, 321)
Screenshot: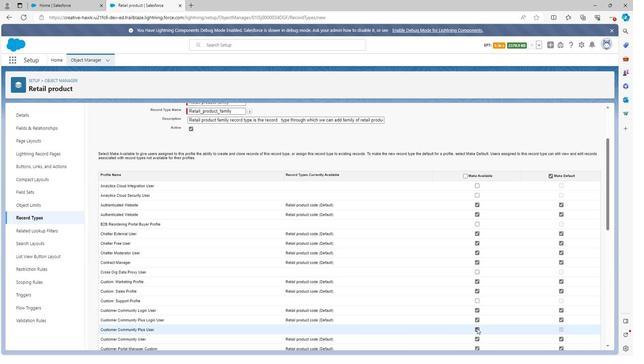 
Action: Mouse pressed left at (456, 321)
Screenshot: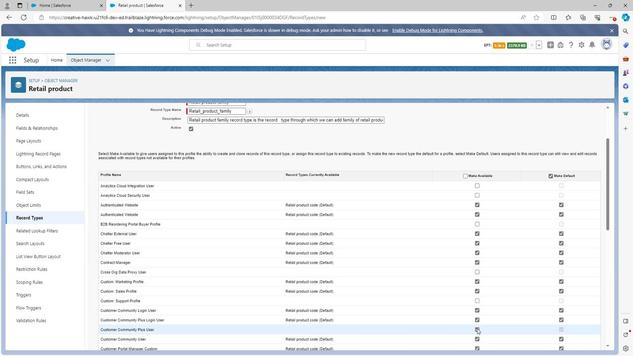 
Action: Mouse moved to (456, 321)
Screenshot: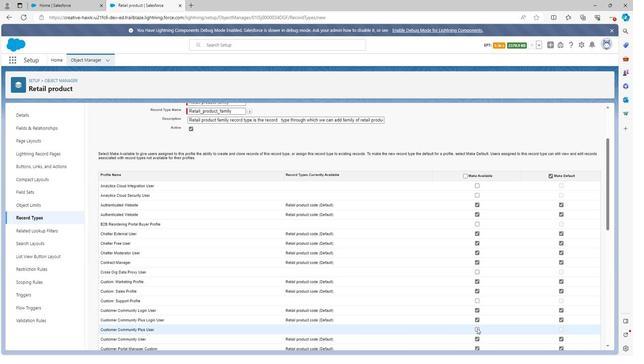
Action: Mouse scrolled (456, 320) with delta (0, 0)
Screenshot: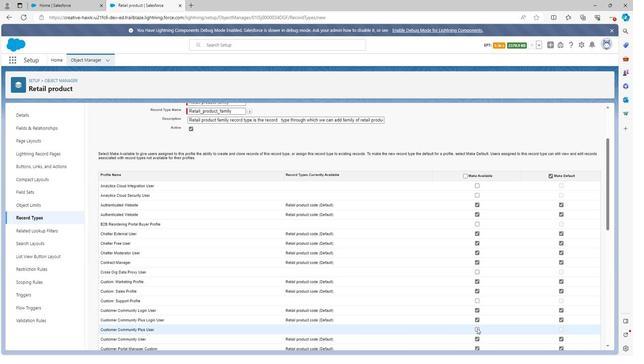 
Action: Mouse moved to (456, 315)
Screenshot: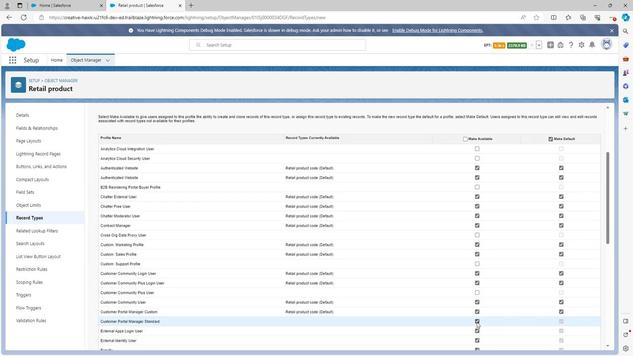 
Action: Mouse pressed left at (456, 315)
Screenshot: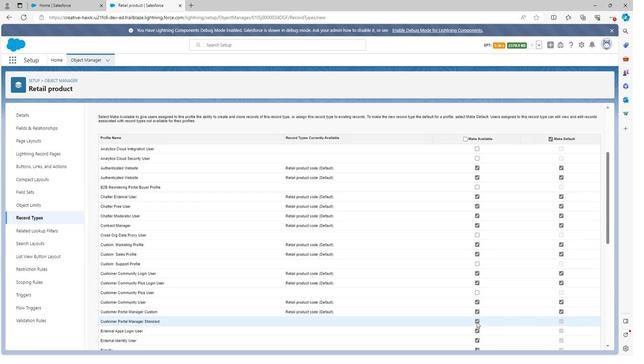
Action: Mouse moved to (456, 323)
Screenshot: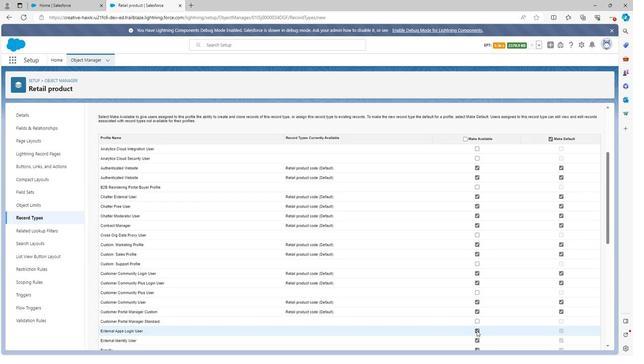 
Action: Mouse pressed left at (456, 323)
